Task: Create a due date automation trigger when advanced on, 2 days after a card is due add fields with custom field "Resume" set to a number greater or equal to 1 and greater or equal to 10 at 11:00 AM.
Action: Mouse moved to (1011, 289)
Screenshot: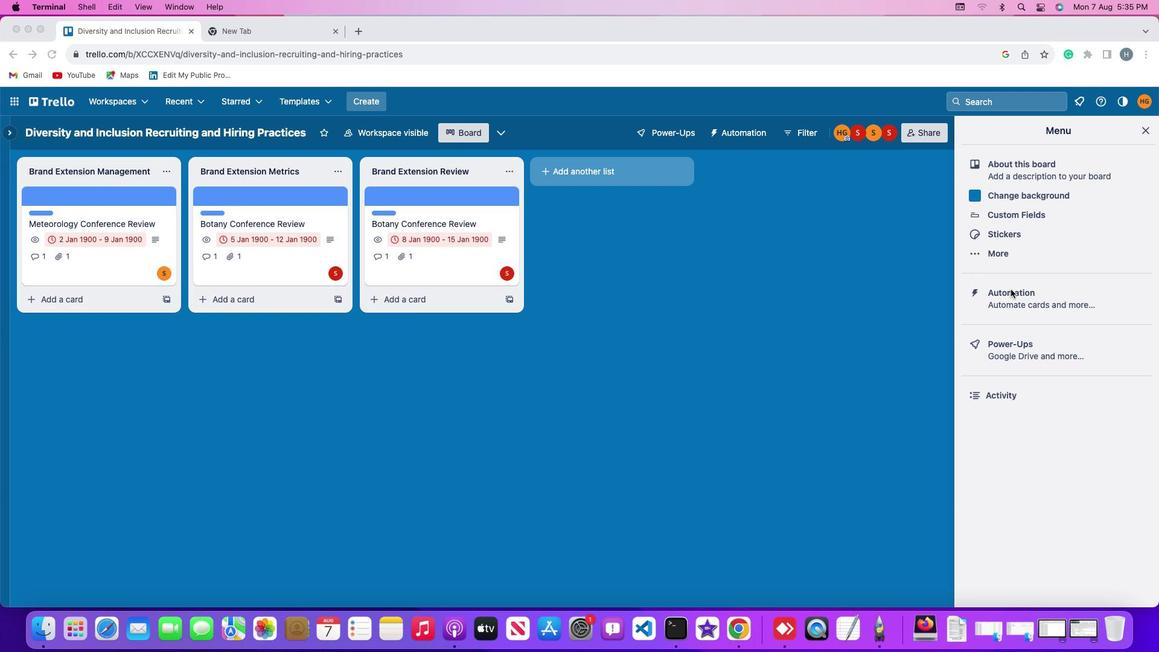 
Action: Mouse pressed left at (1011, 289)
Screenshot: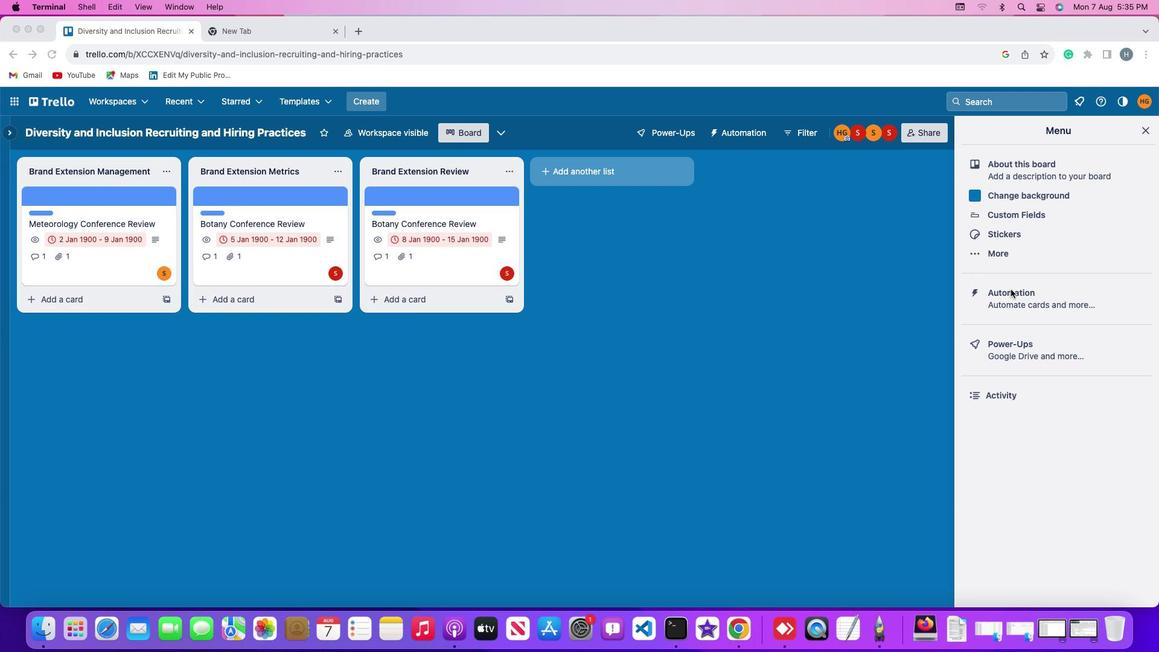 
Action: Mouse pressed left at (1011, 289)
Screenshot: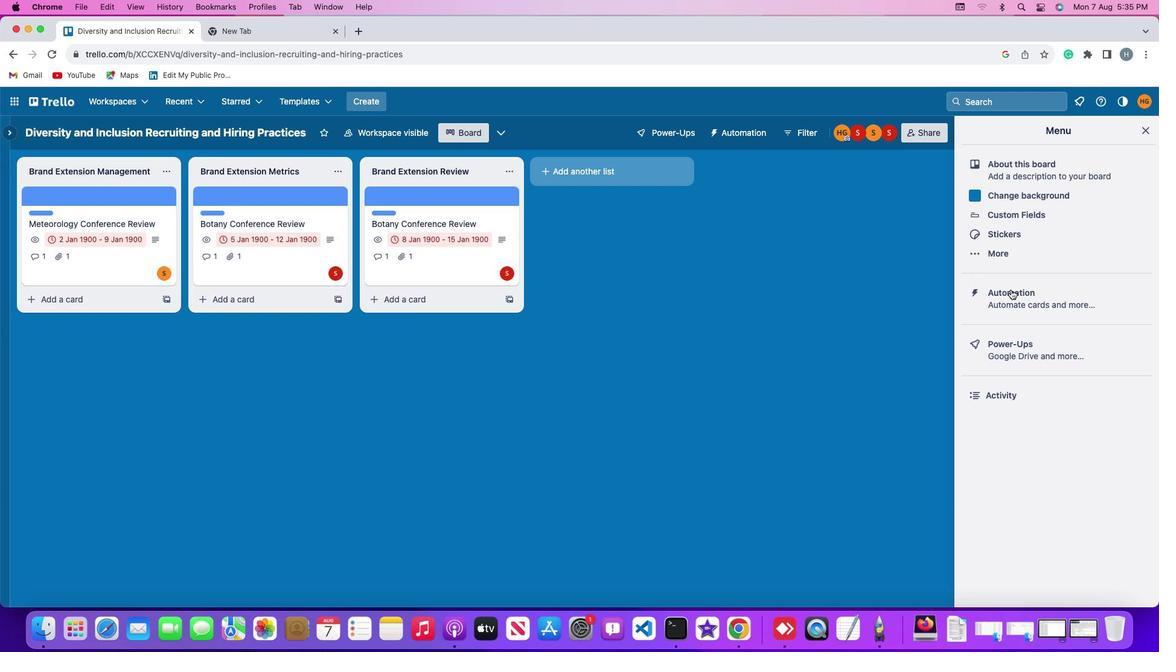
Action: Mouse moved to (80, 285)
Screenshot: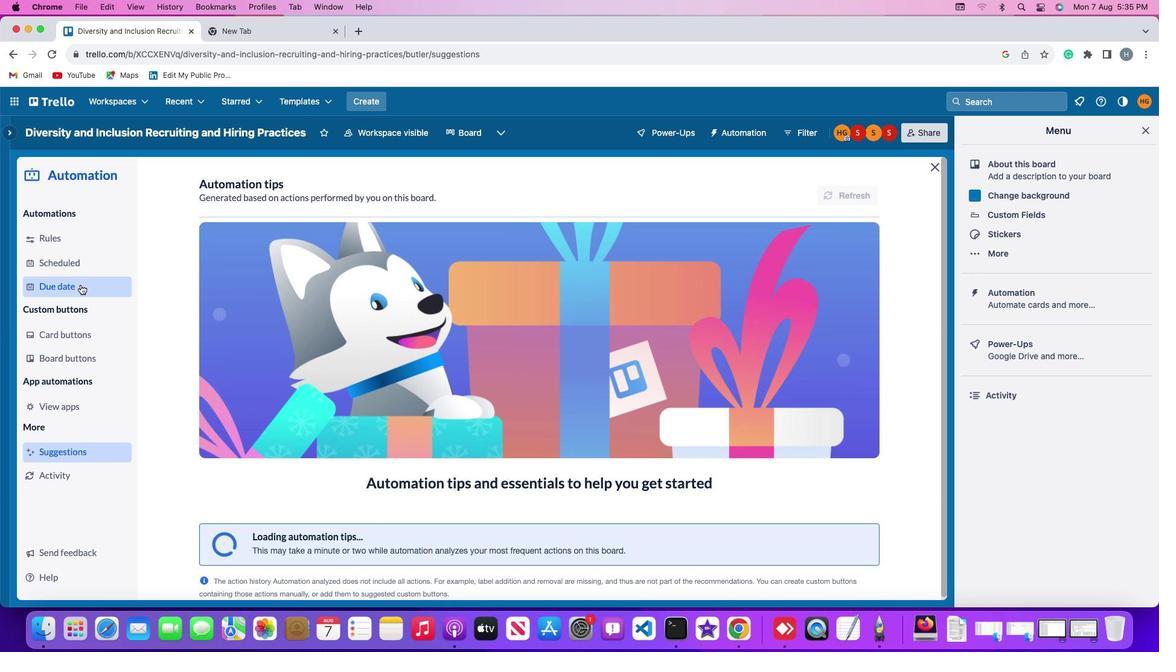 
Action: Mouse pressed left at (80, 285)
Screenshot: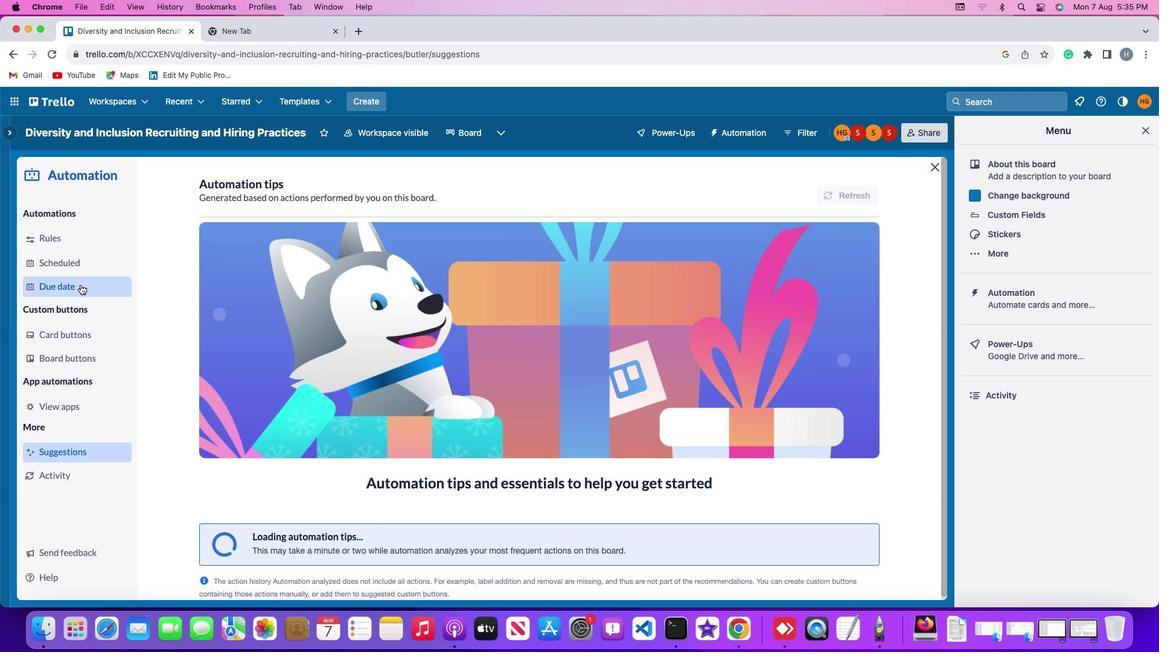 
Action: Mouse moved to (813, 182)
Screenshot: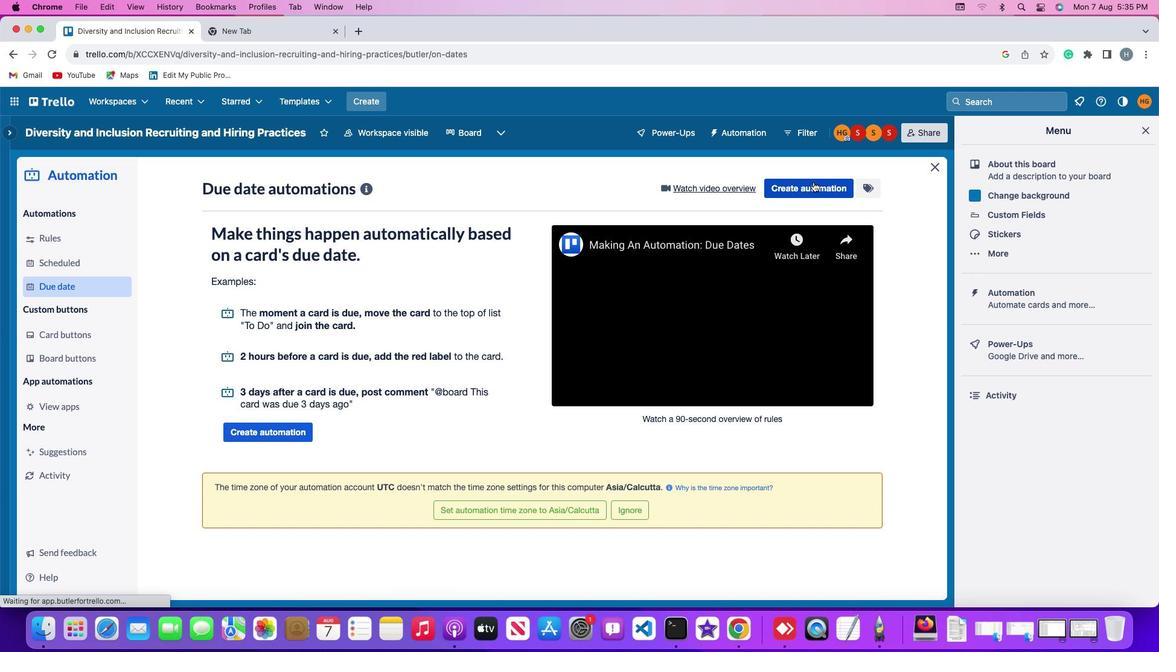 
Action: Mouse pressed left at (813, 182)
Screenshot: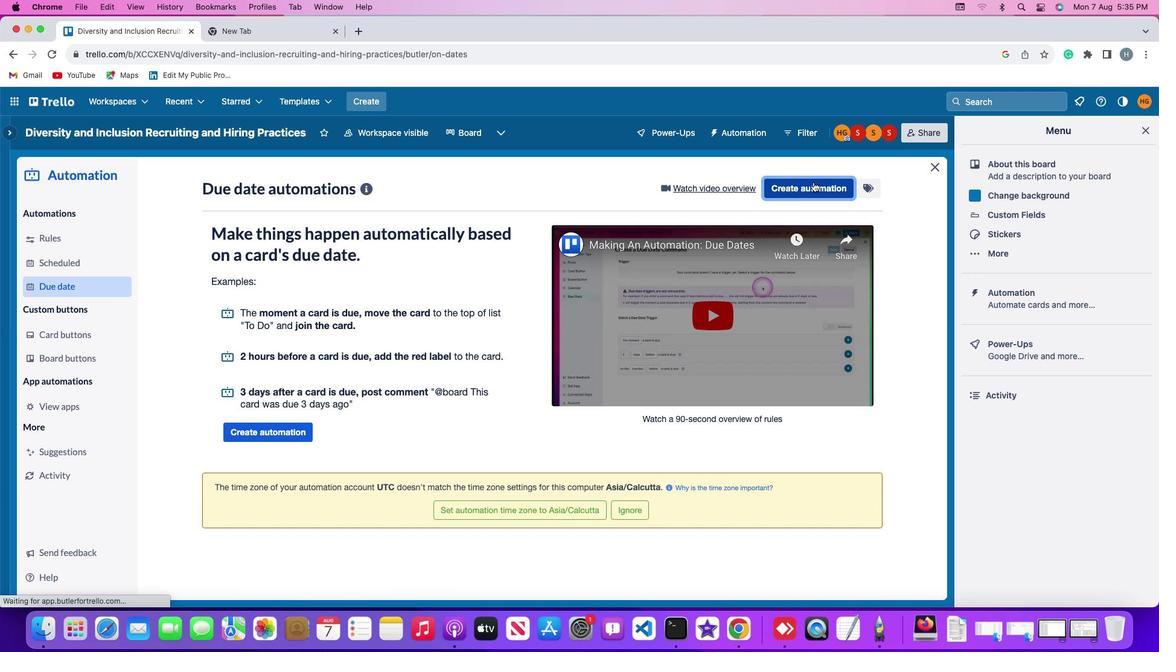 
Action: Mouse moved to (451, 301)
Screenshot: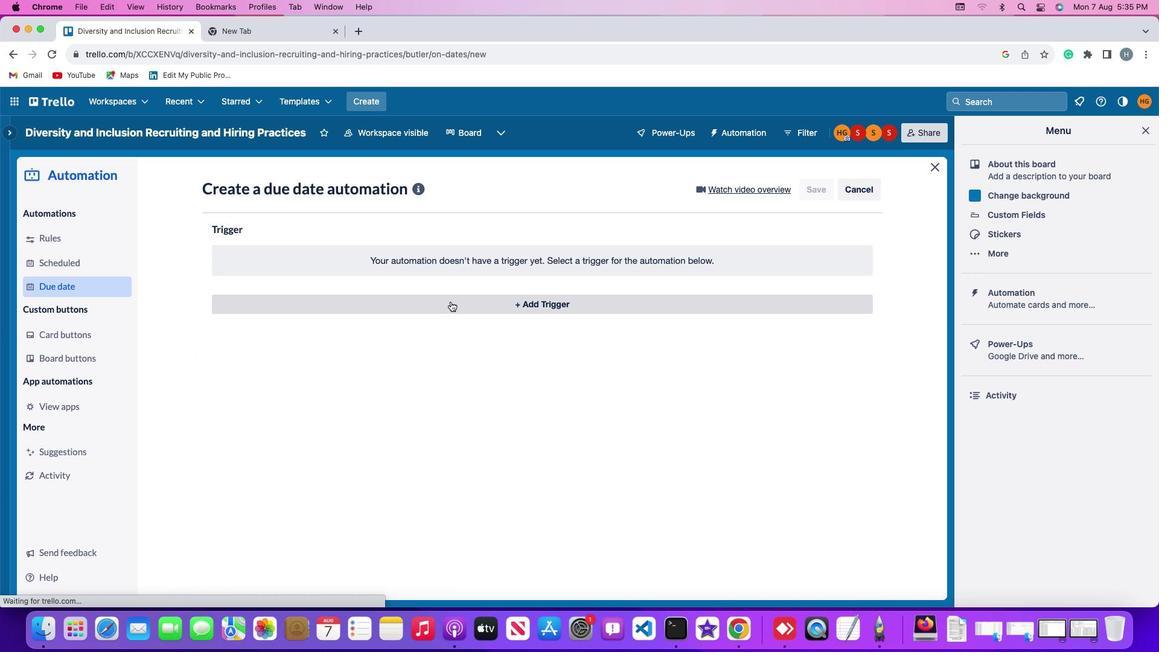 
Action: Mouse pressed left at (451, 301)
Screenshot: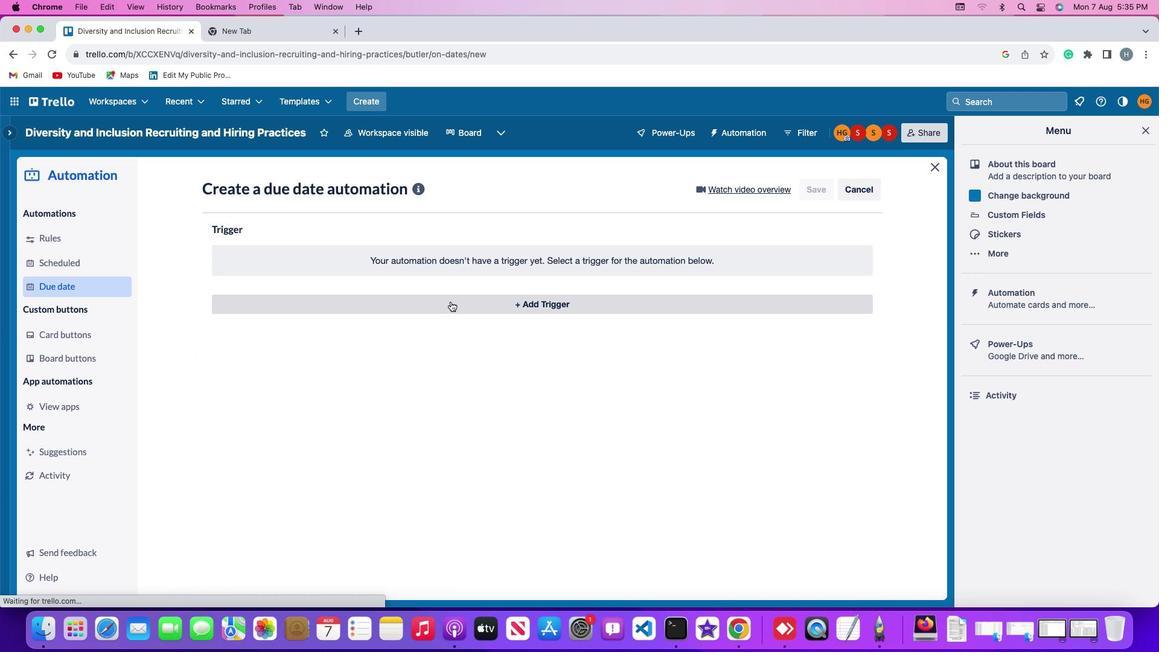 
Action: Mouse moved to (246, 483)
Screenshot: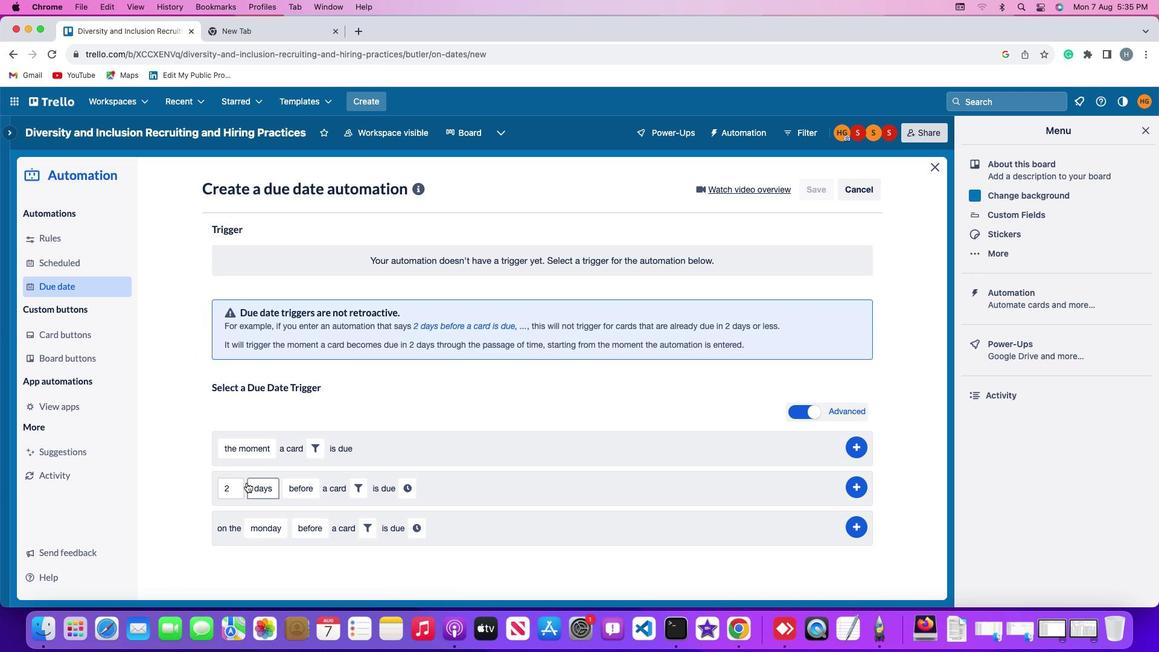 
Action: Mouse pressed left at (246, 483)
Screenshot: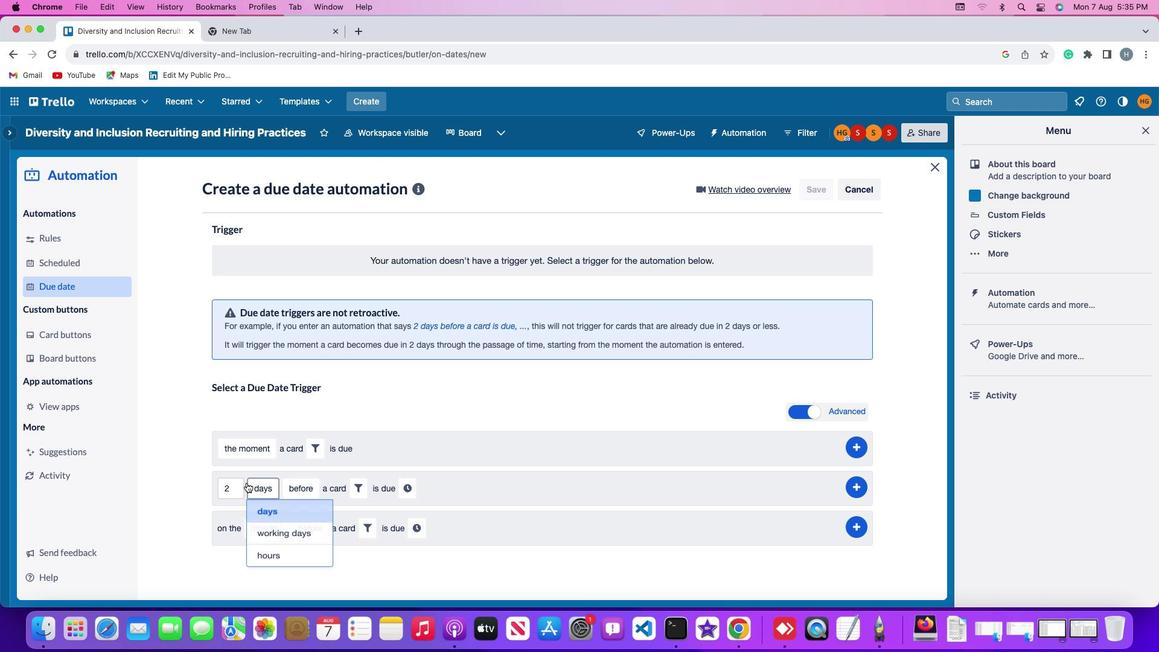 
Action: Mouse moved to (237, 483)
Screenshot: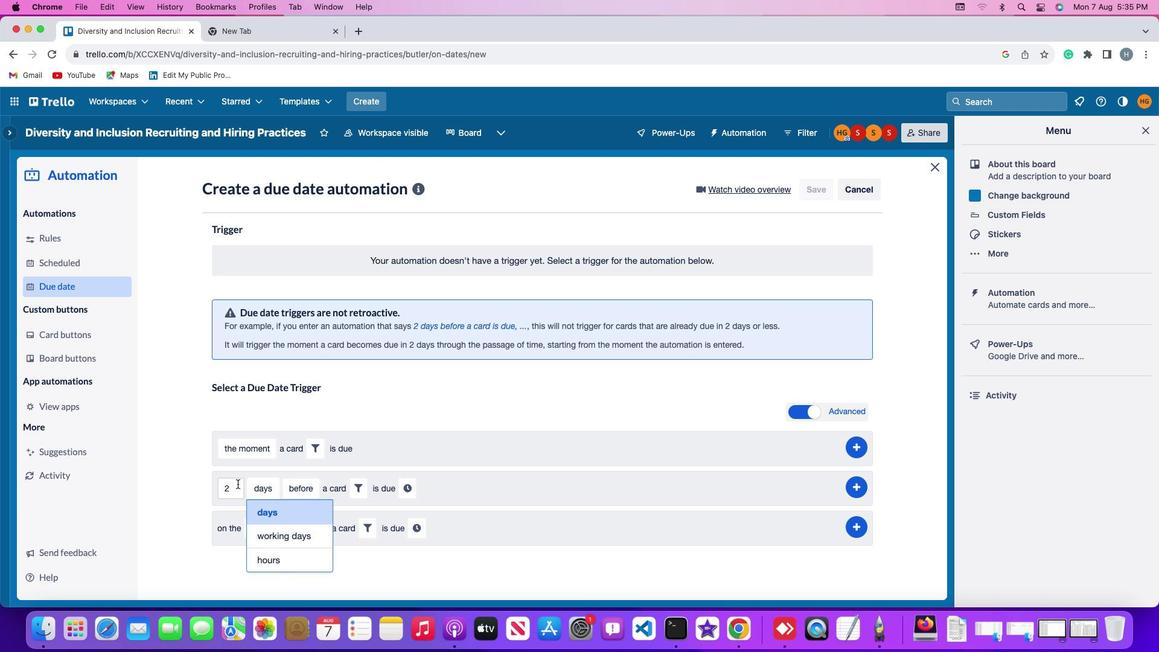 
Action: Mouse pressed left at (237, 483)
Screenshot: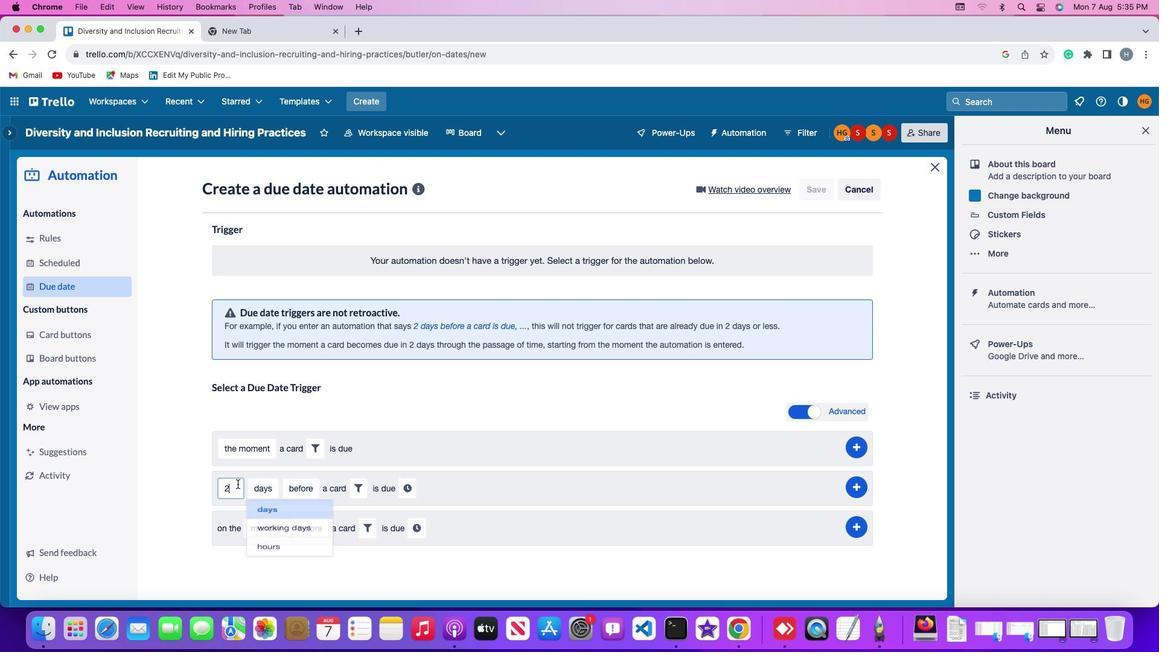 
Action: Mouse moved to (237, 483)
Screenshot: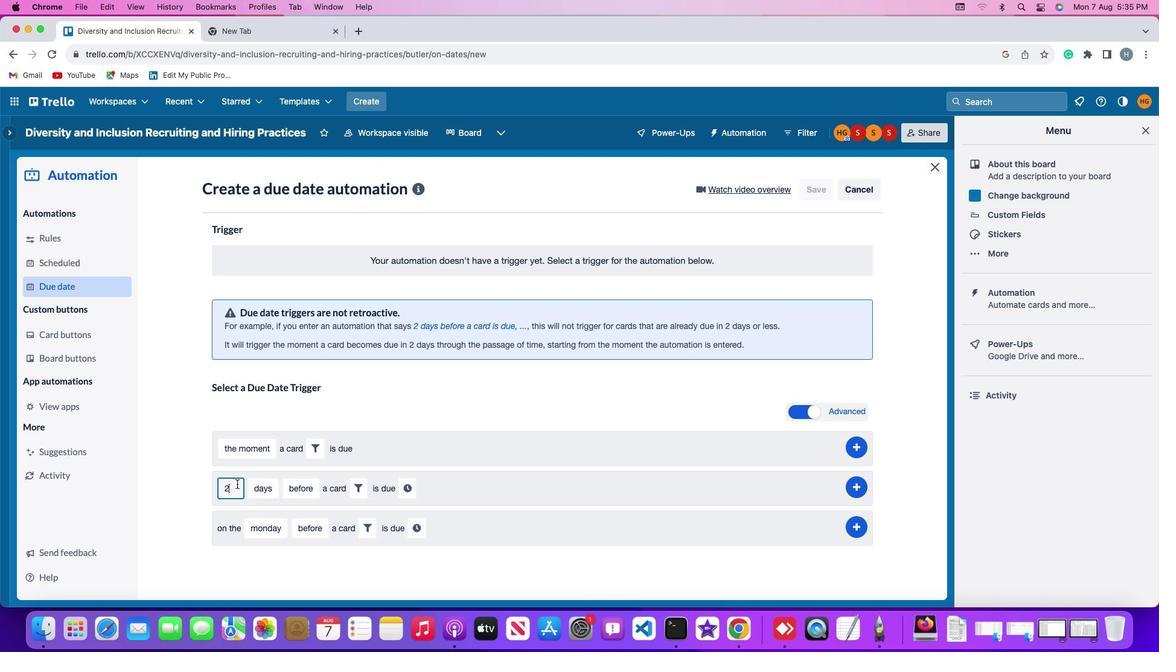 
Action: Key pressed Key.backspace
Screenshot: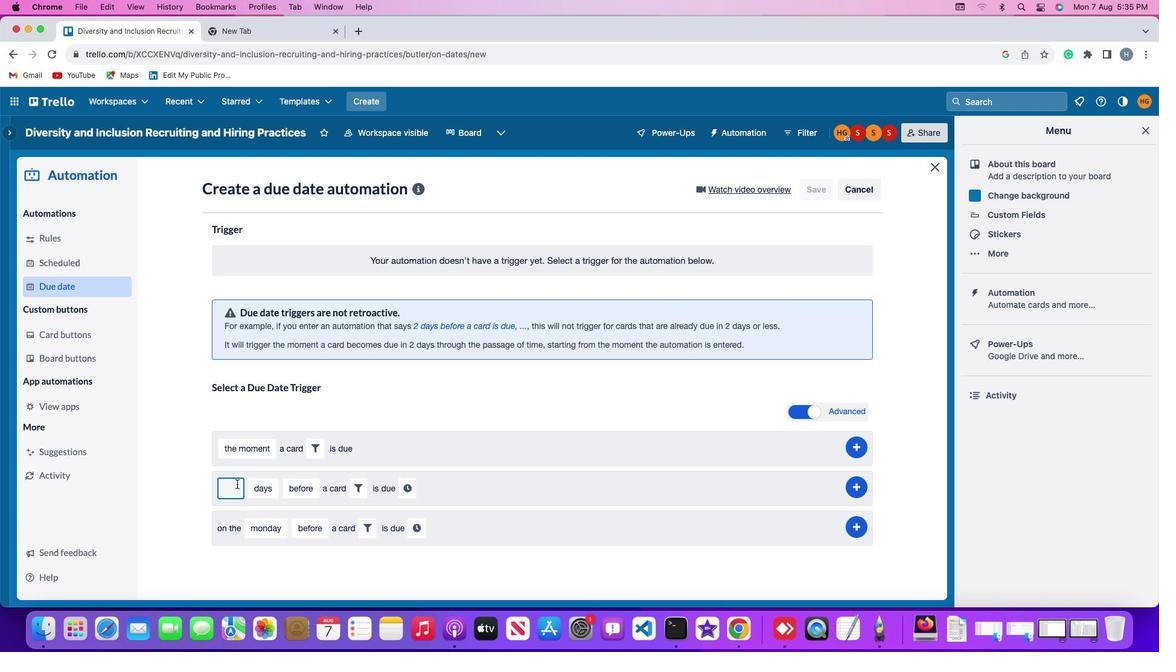 
Action: Mouse moved to (237, 483)
Screenshot: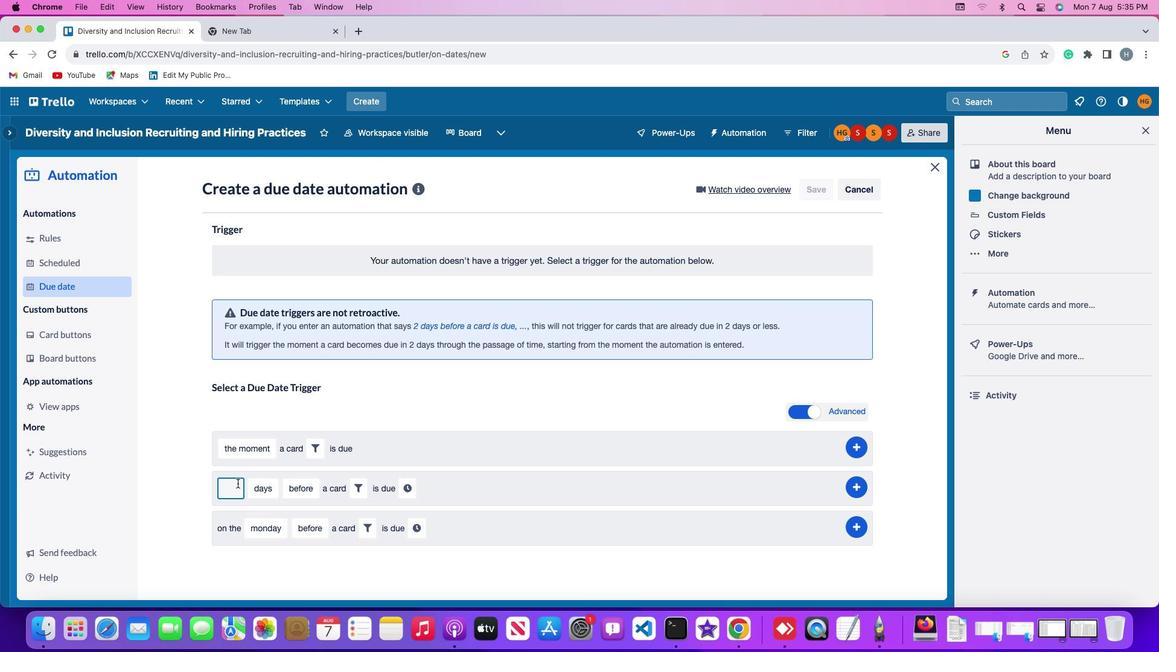 
Action: Key pressed '2'
Screenshot: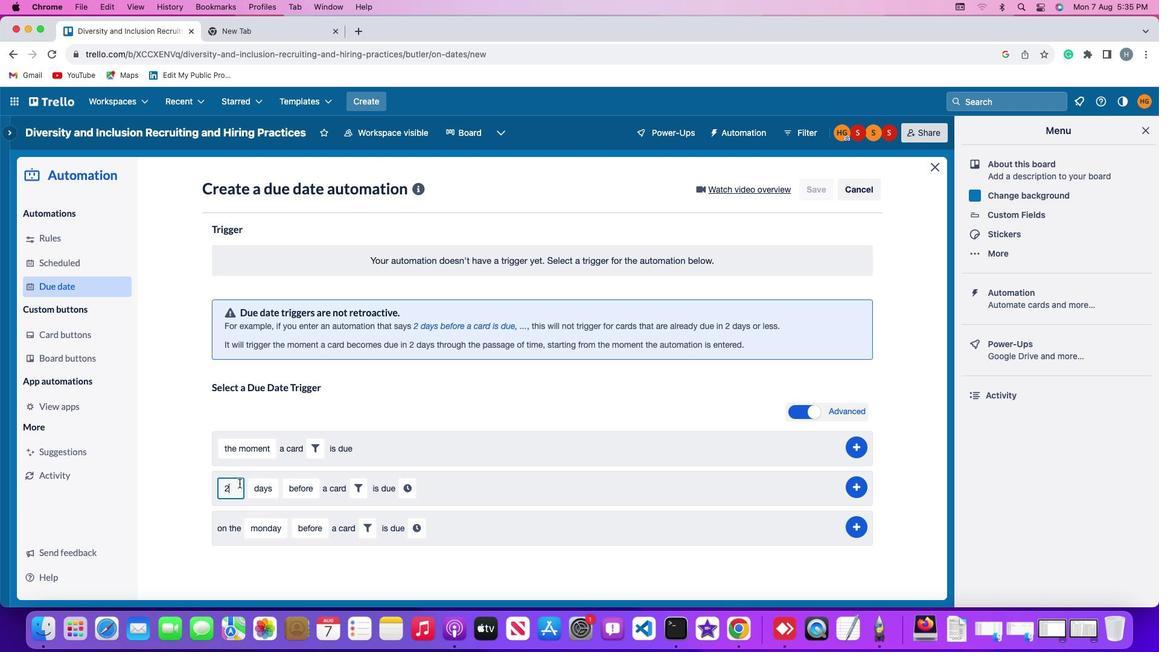 
Action: Mouse moved to (273, 483)
Screenshot: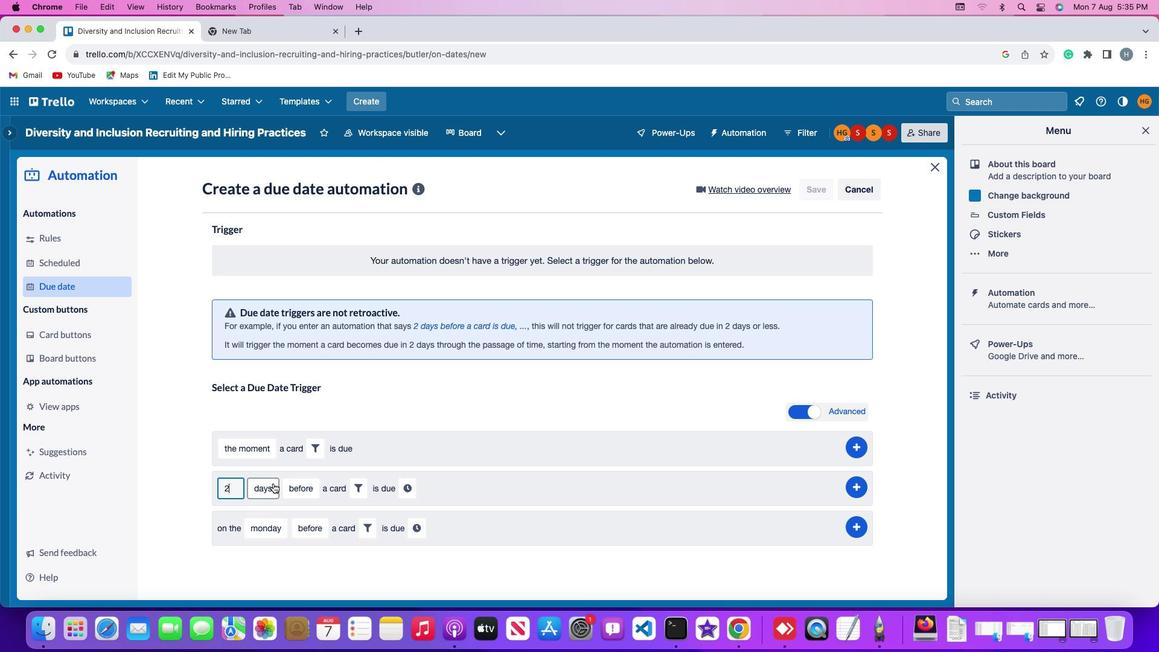 
Action: Mouse pressed left at (273, 483)
Screenshot: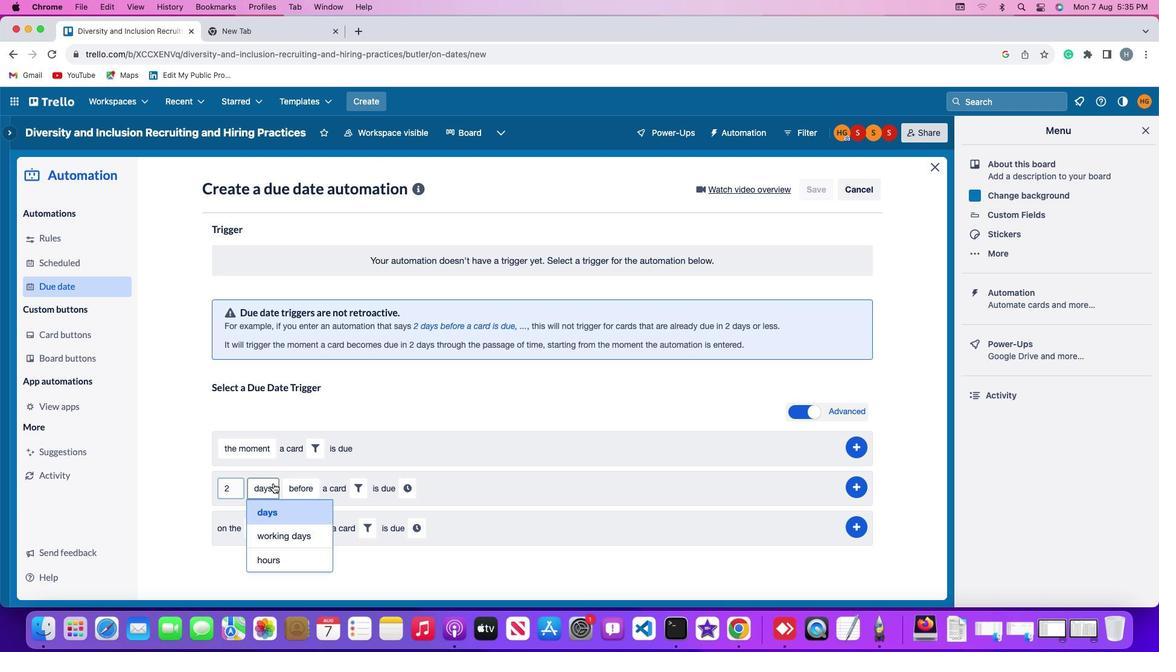 
Action: Mouse moved to (272, 509)
Screenshot: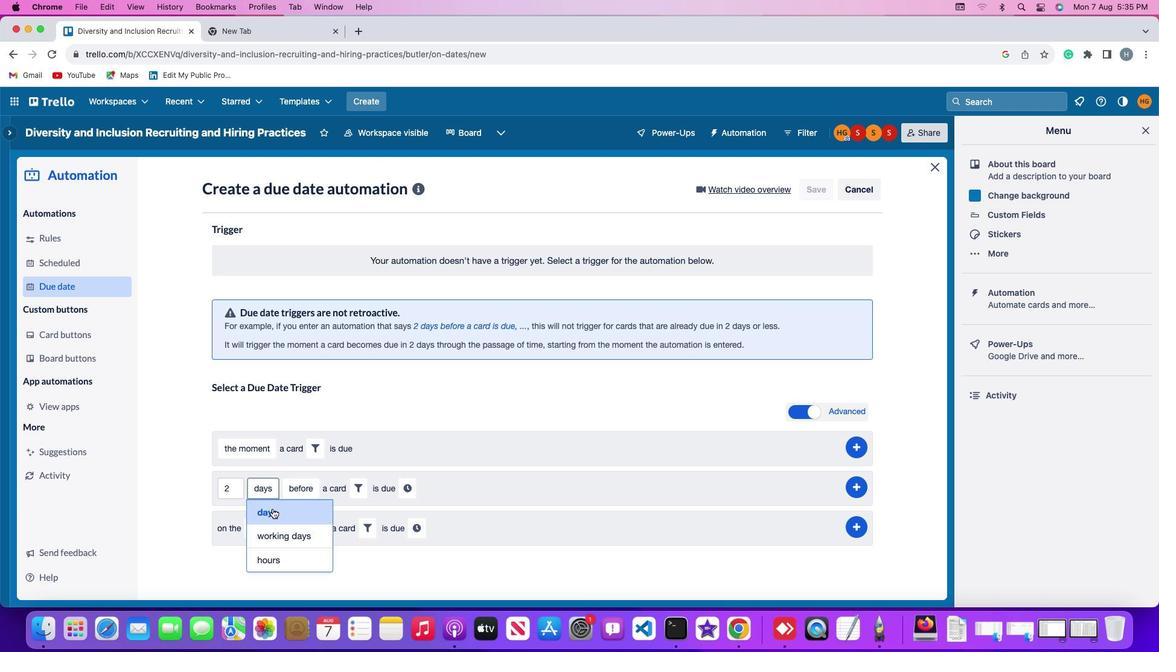 
Action: Mouse pressed left at (272, 509)
Screenshot: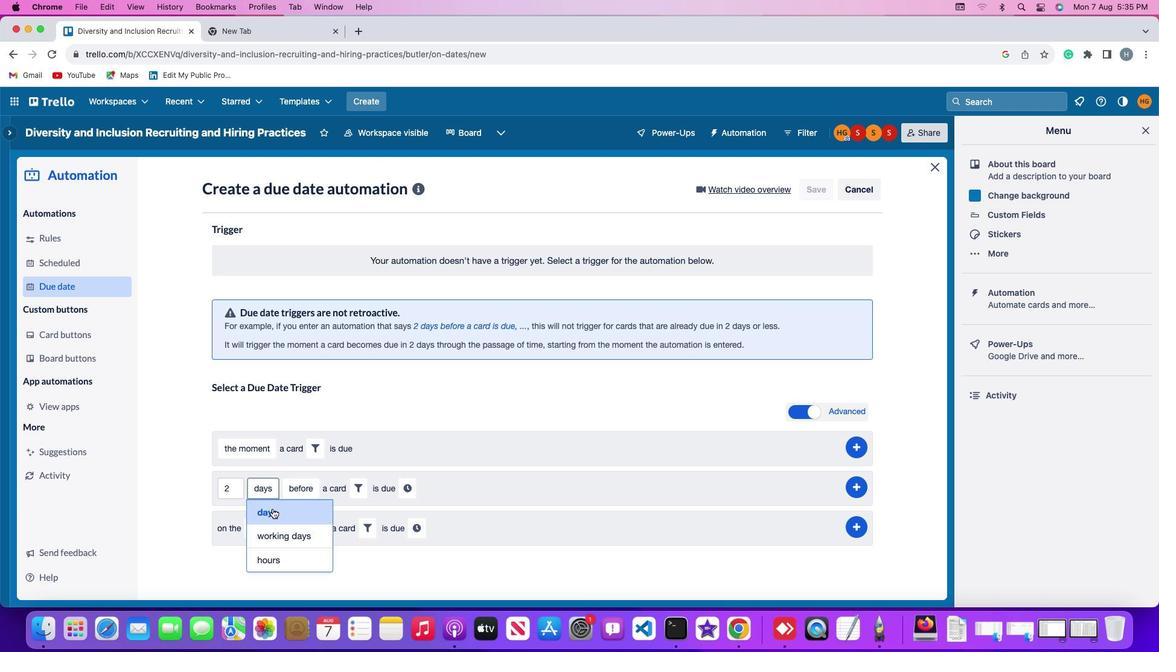 
Action: Mouse moved to (300, 487)
Screenshot: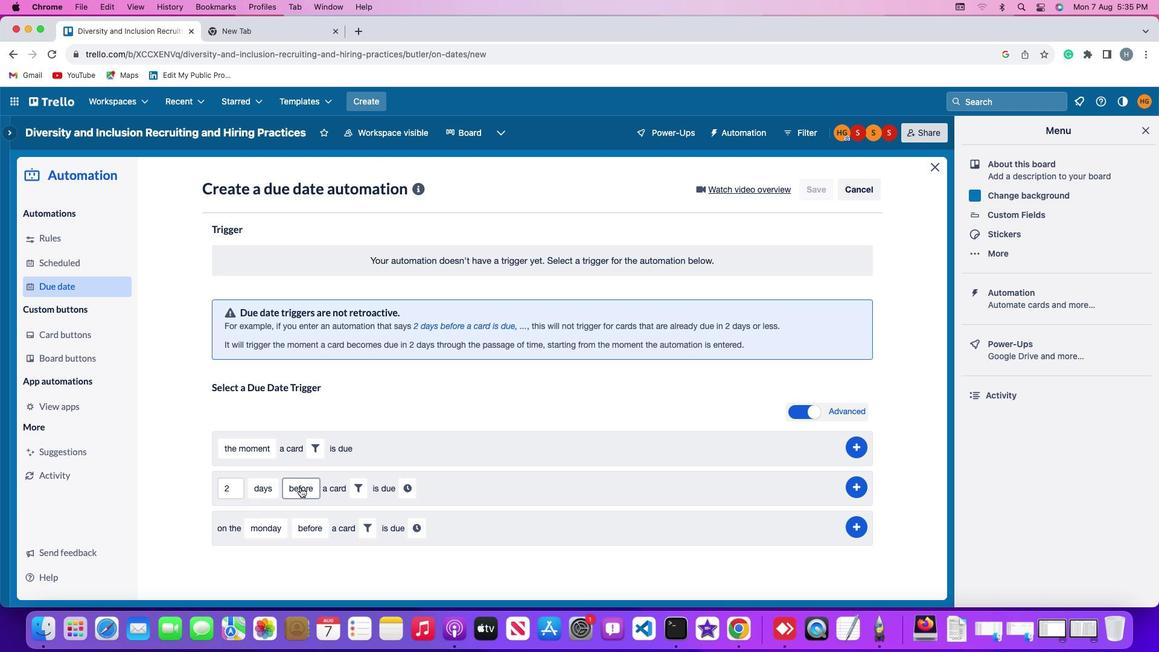 
Action: Mouse pressed left at (300, 487)
Screenshot: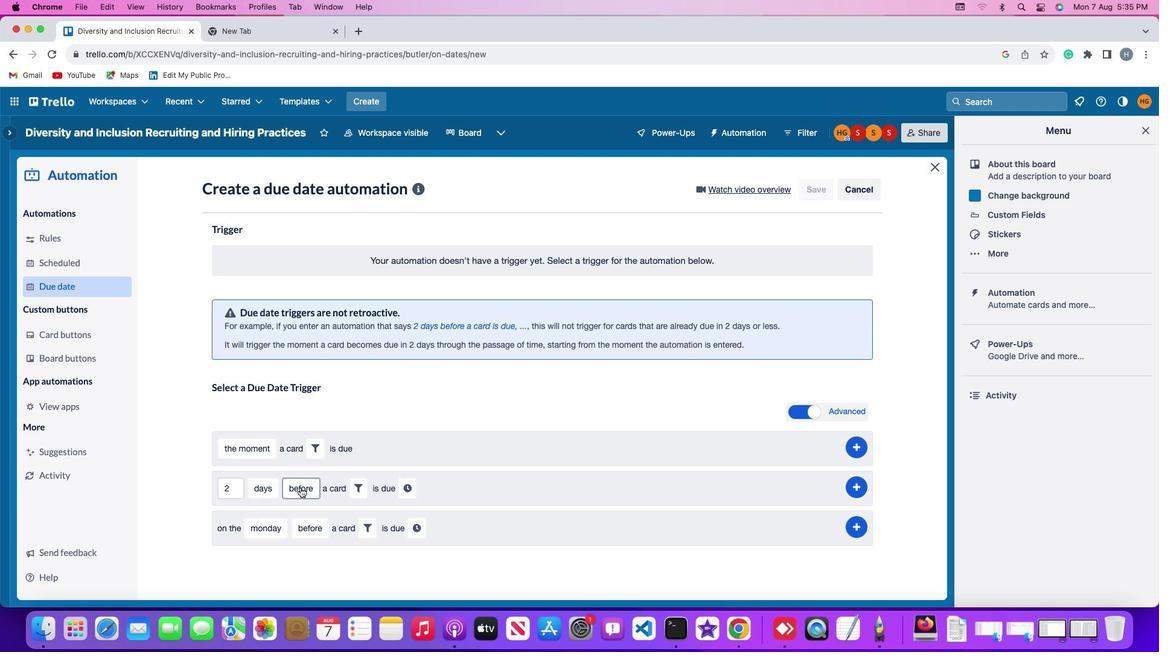
Action: Mouse moved to (307, 533)
Screenshot: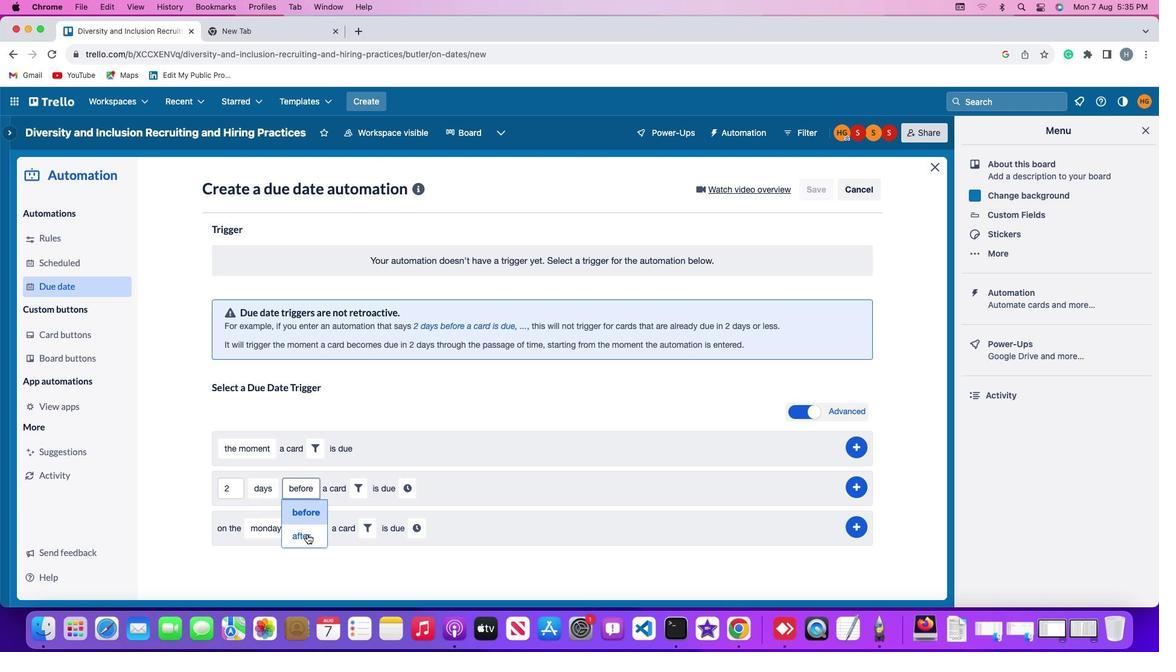 
Action: Mouse pressed left at (307, 533)
Screenshot: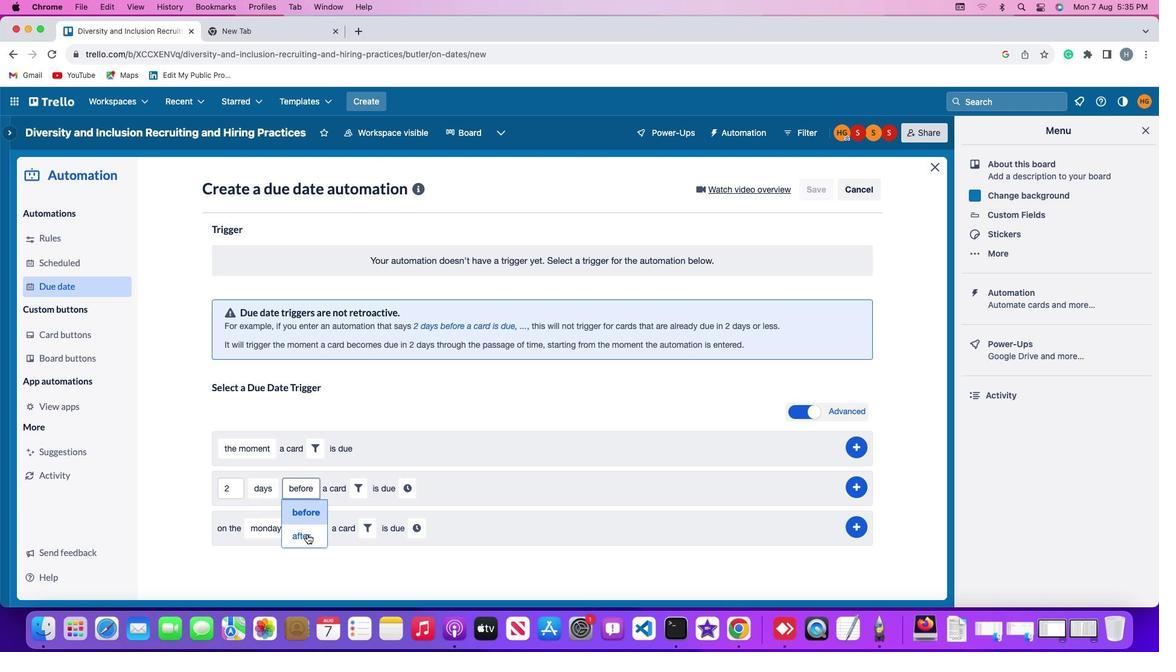 
Action: Mouse moved to (353, 487)
Screenshot: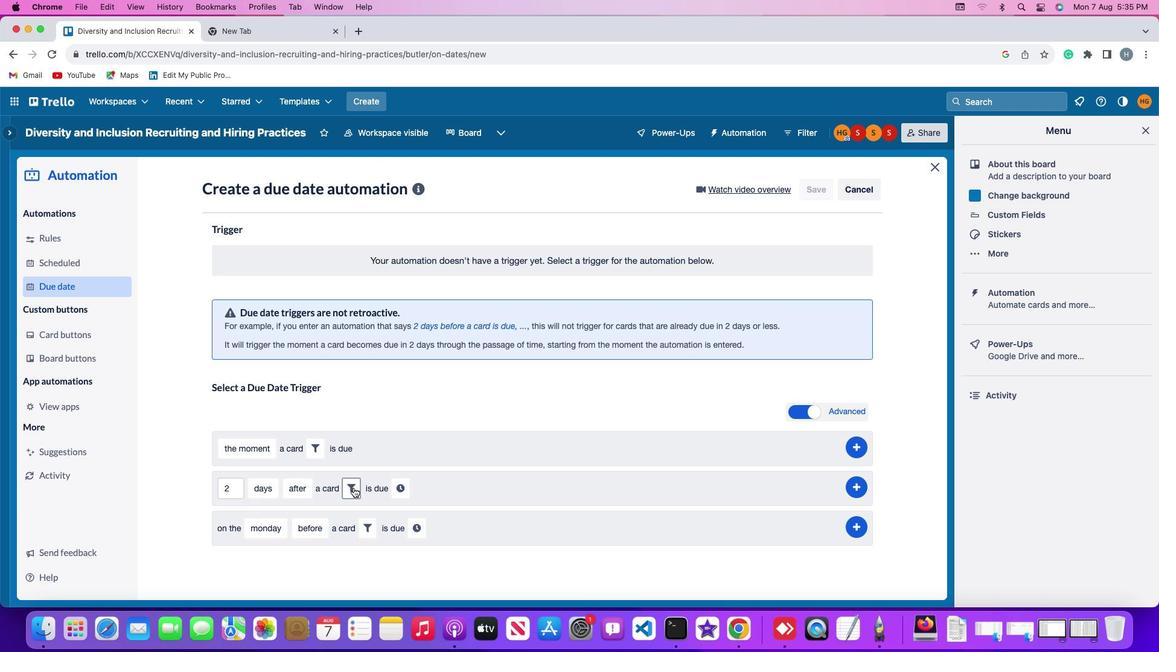 
Action: Mouse pressed left at (353, 487)
Screenshot: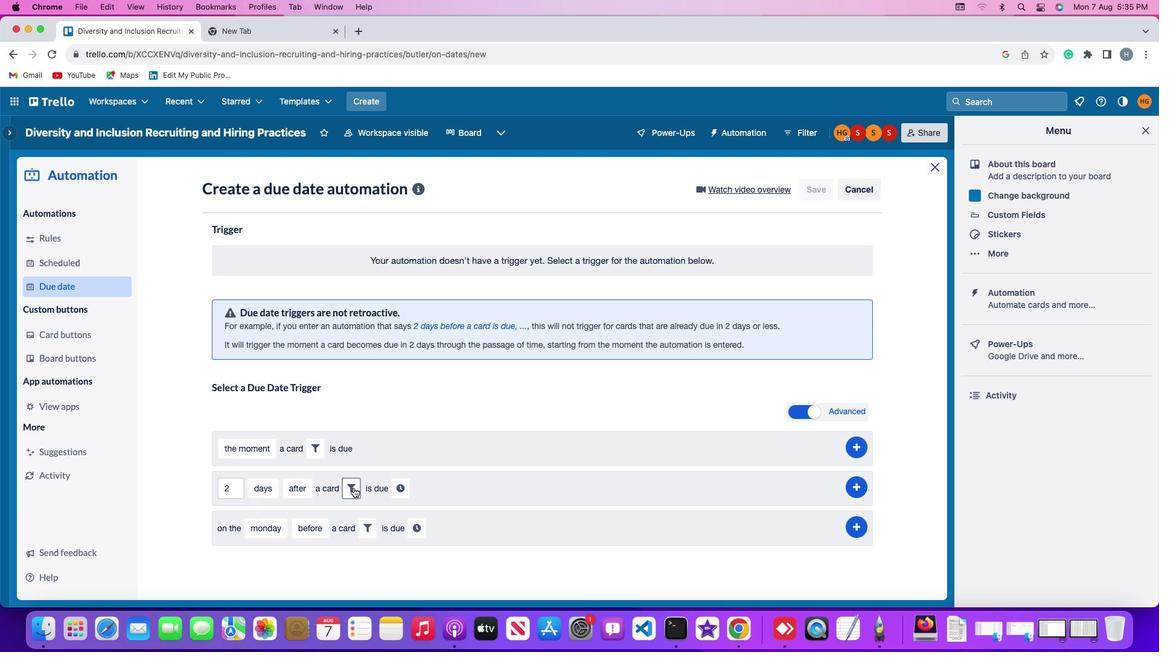 
Action: Mouse moved to (544, 530)
Screenshot: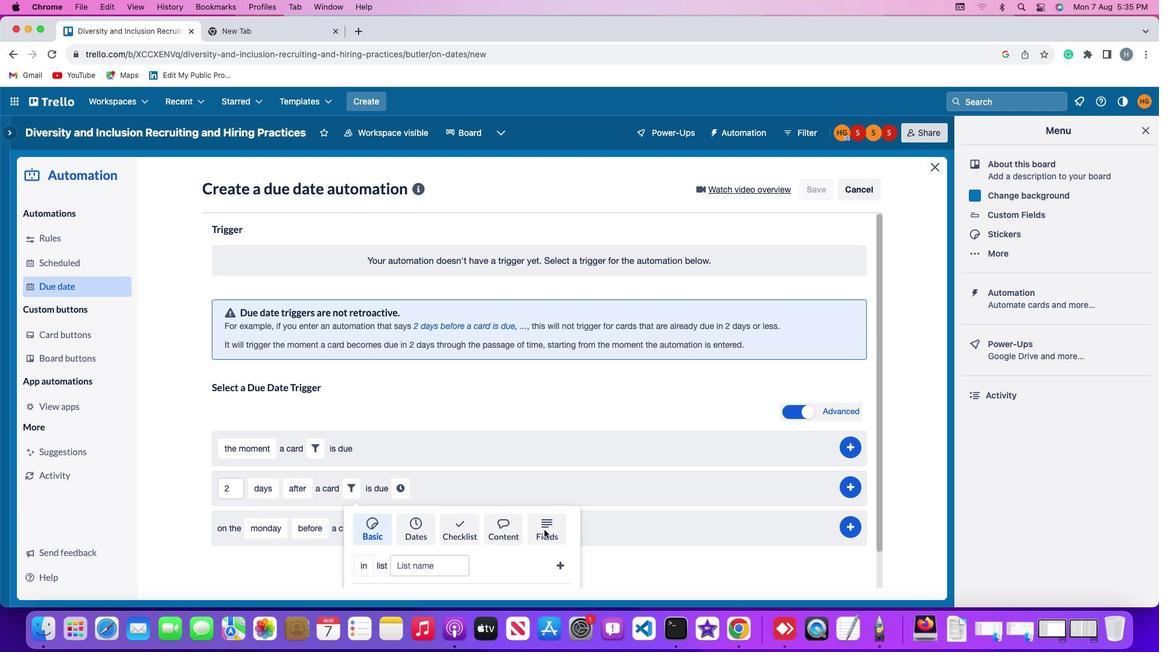 
Action: Mouse pressed left at (544, 530)
Screenshot: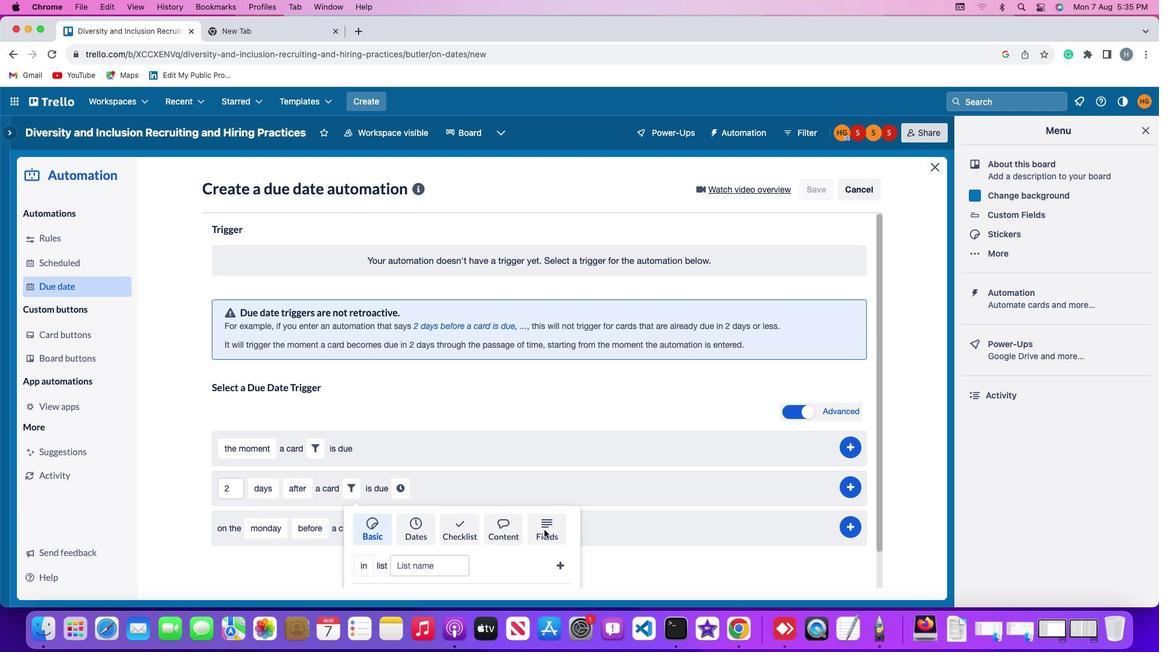
Action: Mouse moved to (422, 539)
Screenshot: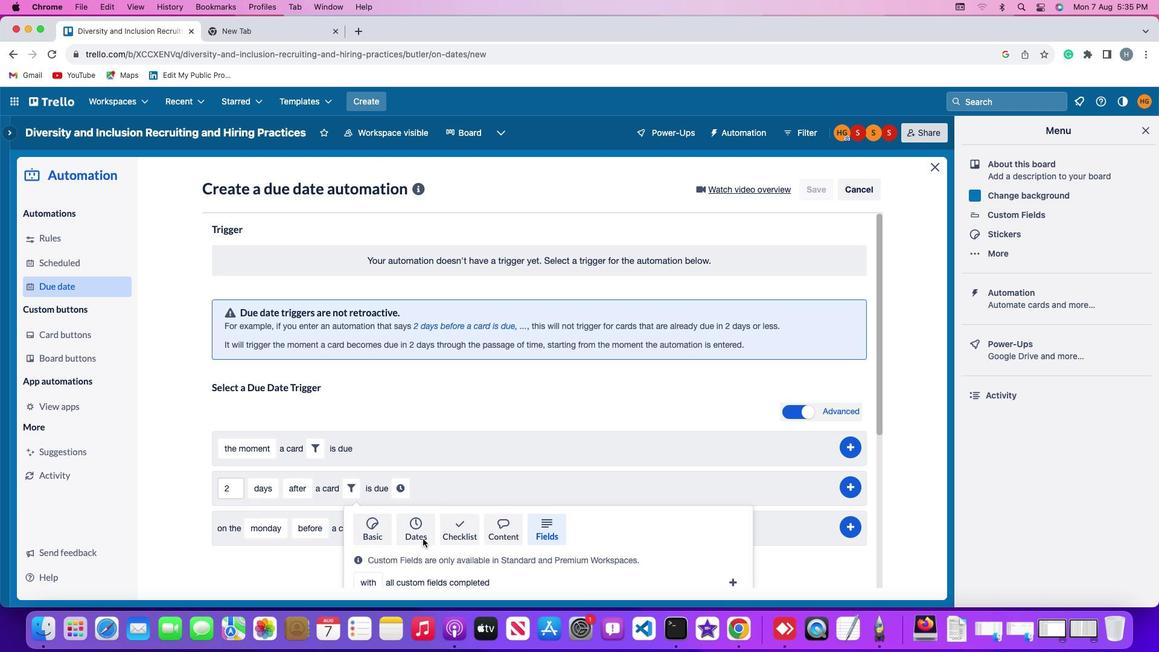 
Action: Mouse scrolled (422, 539) with delta (0, 0)
Screenshot: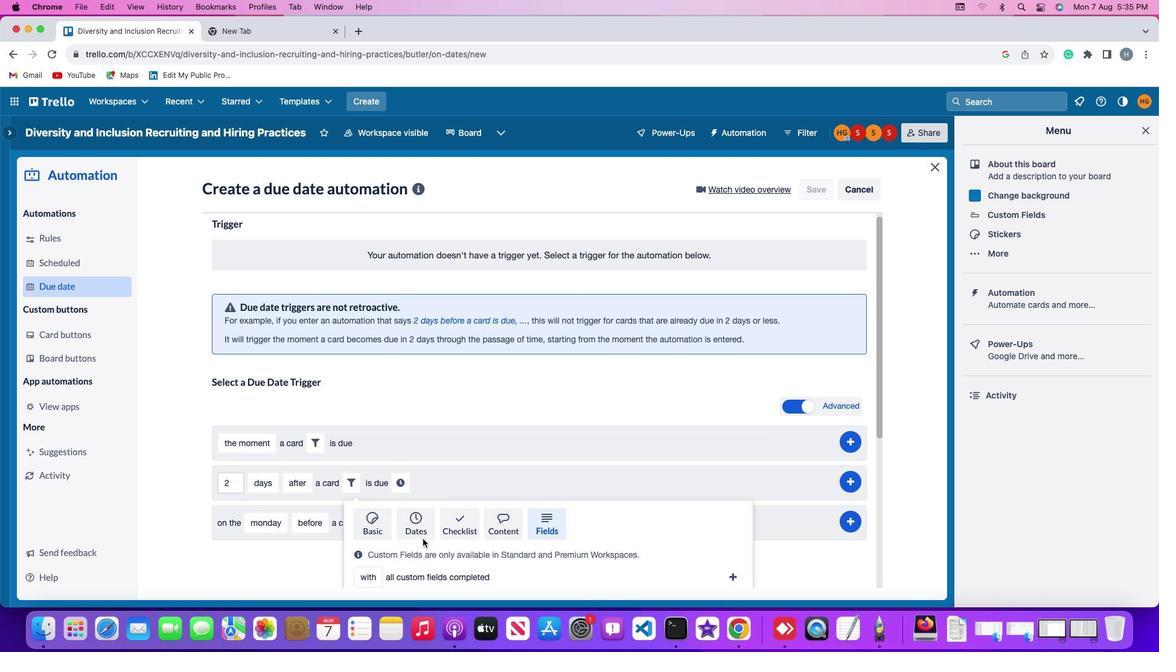 
Action: Mouse scrolled (422, 539) with delta (0, 0)
Screenshot: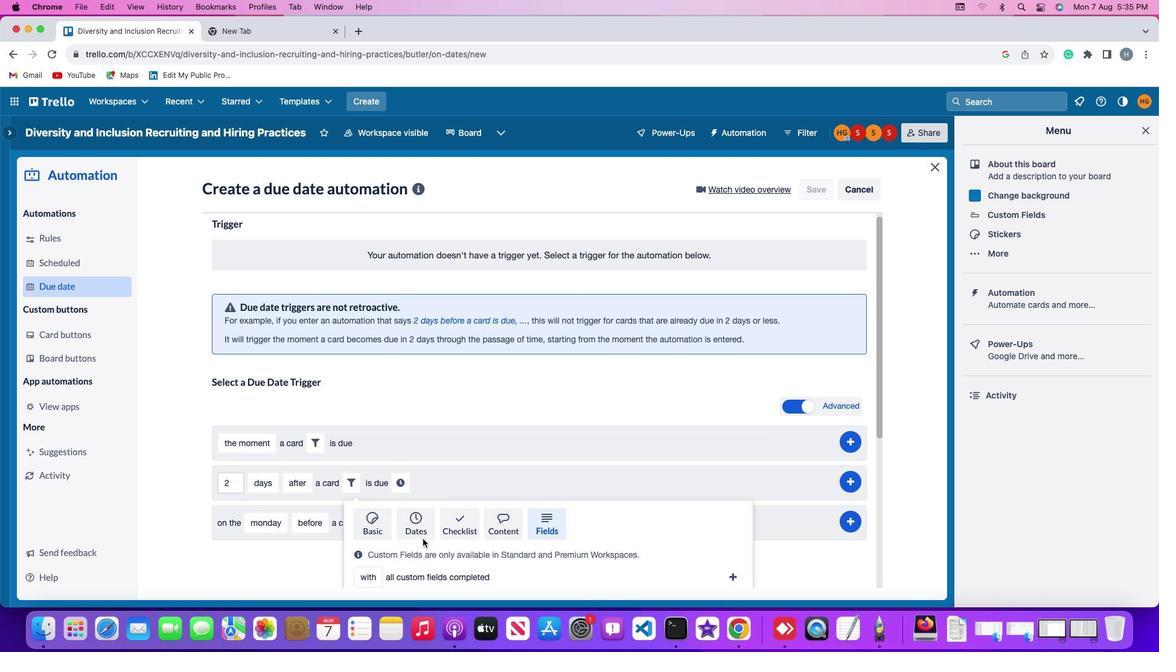 
Action: Mouse scrolled (422, 539) with delta (0, -2)
Screenshot: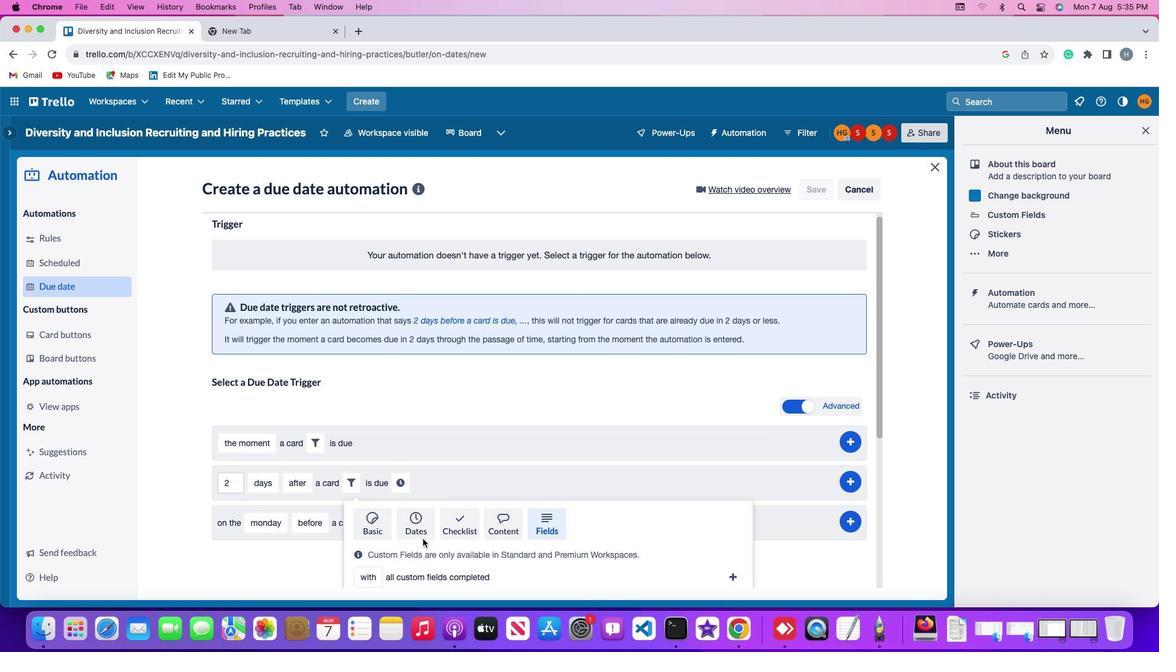 
Action: Mouse scrolled (422, 539) with delta (0, -3)
Screenshot: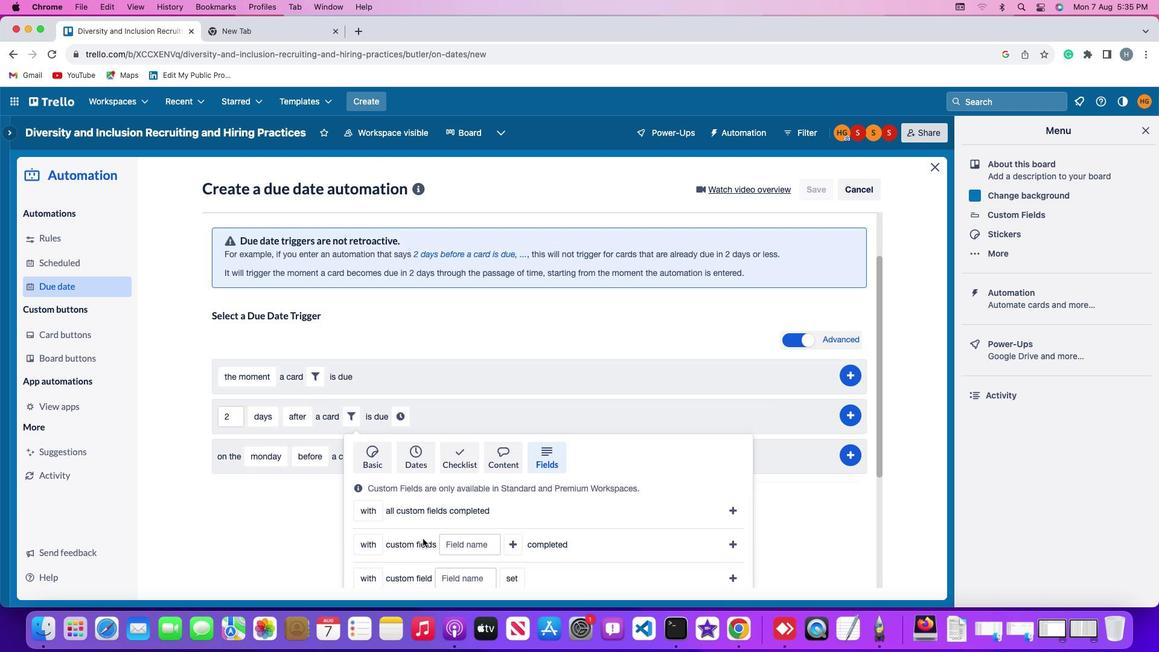 
Action: Mouse scrolled (422, 539) with delta (0, -3)
Screenshot: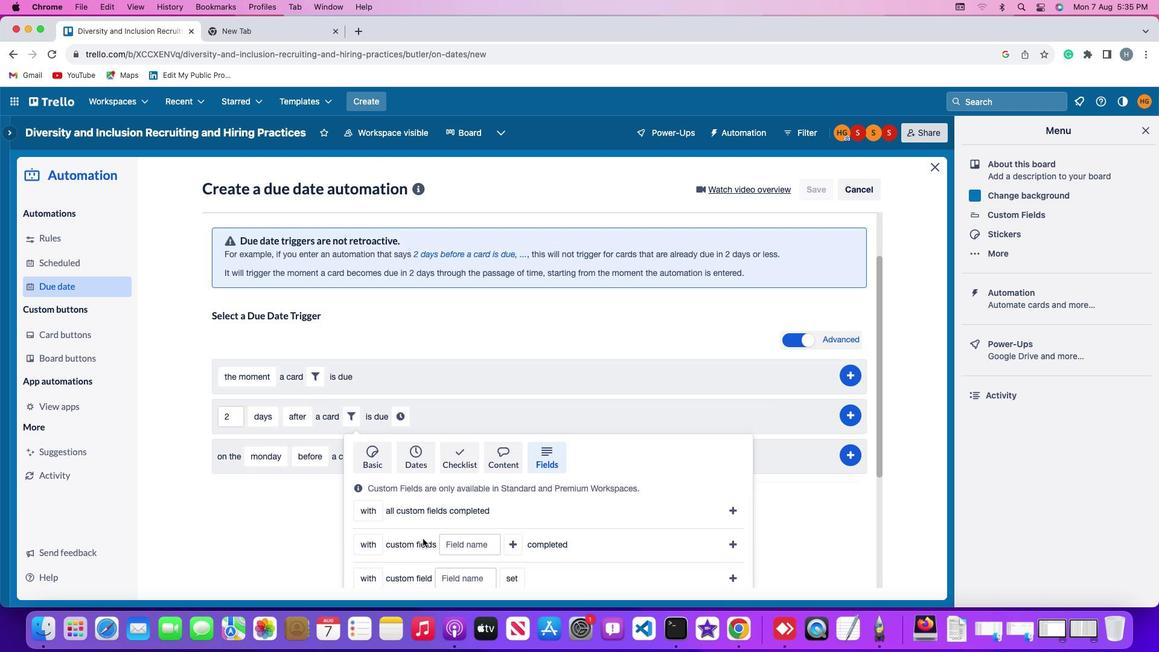 
Action: Mouse scrolled (422, 539) with delta (0, -4)
Screenshot: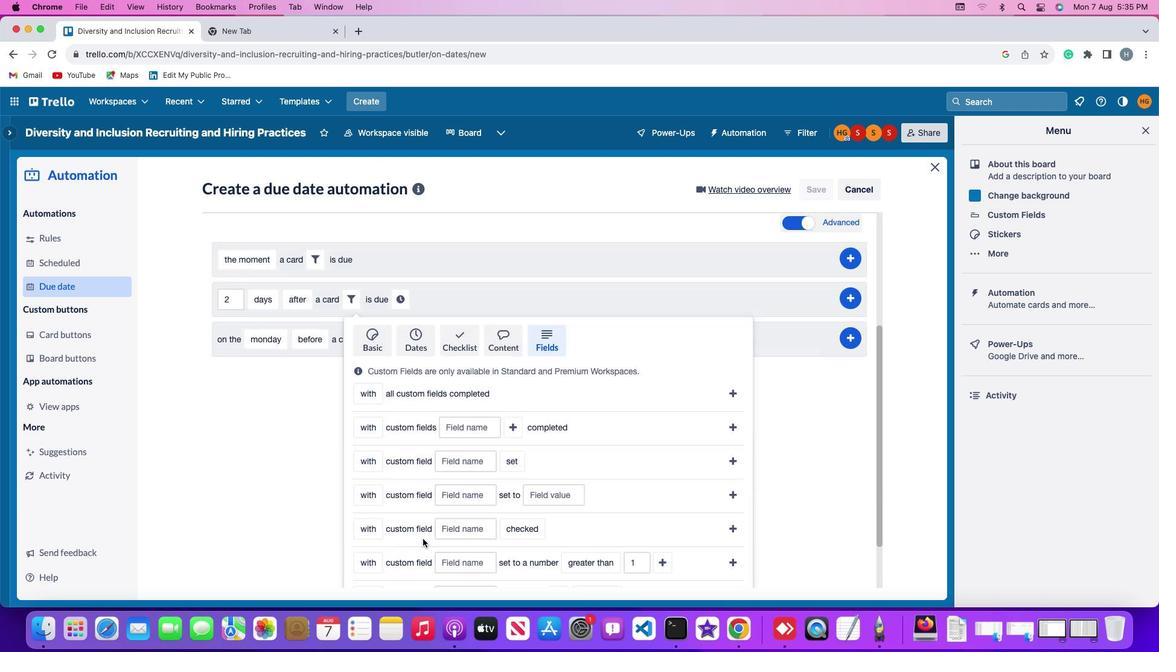 
Action: Mouse scrolled (422, 539) with delta (0, -4)
Screenshot: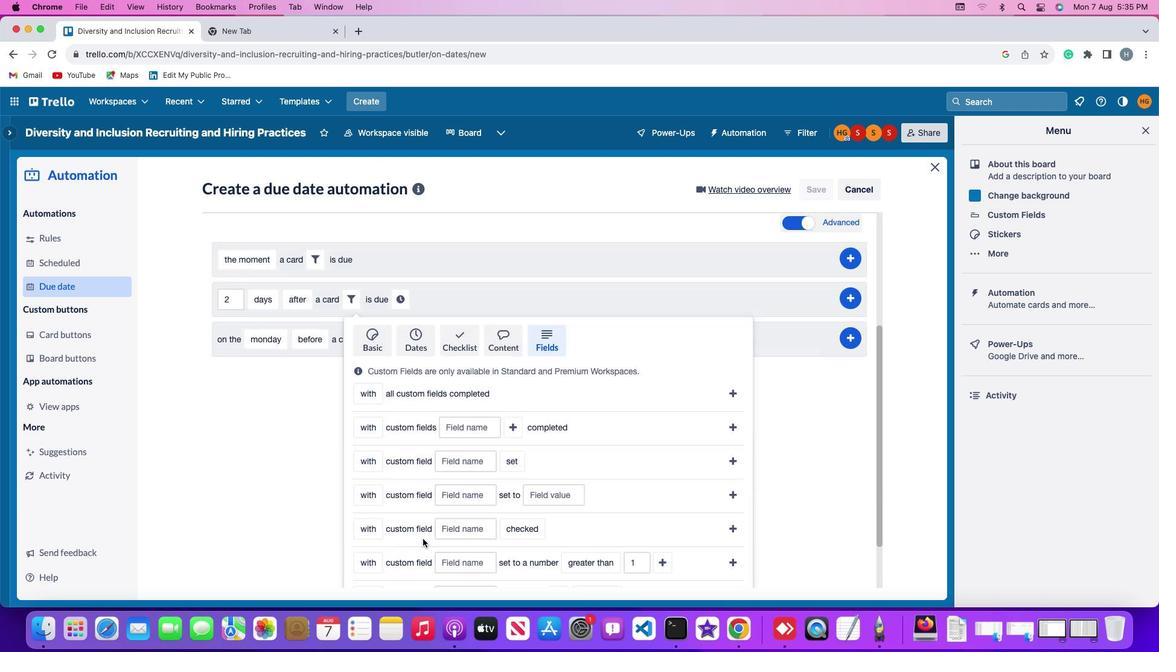 
Action: Mouse moved to (359, 483)
Screenshot: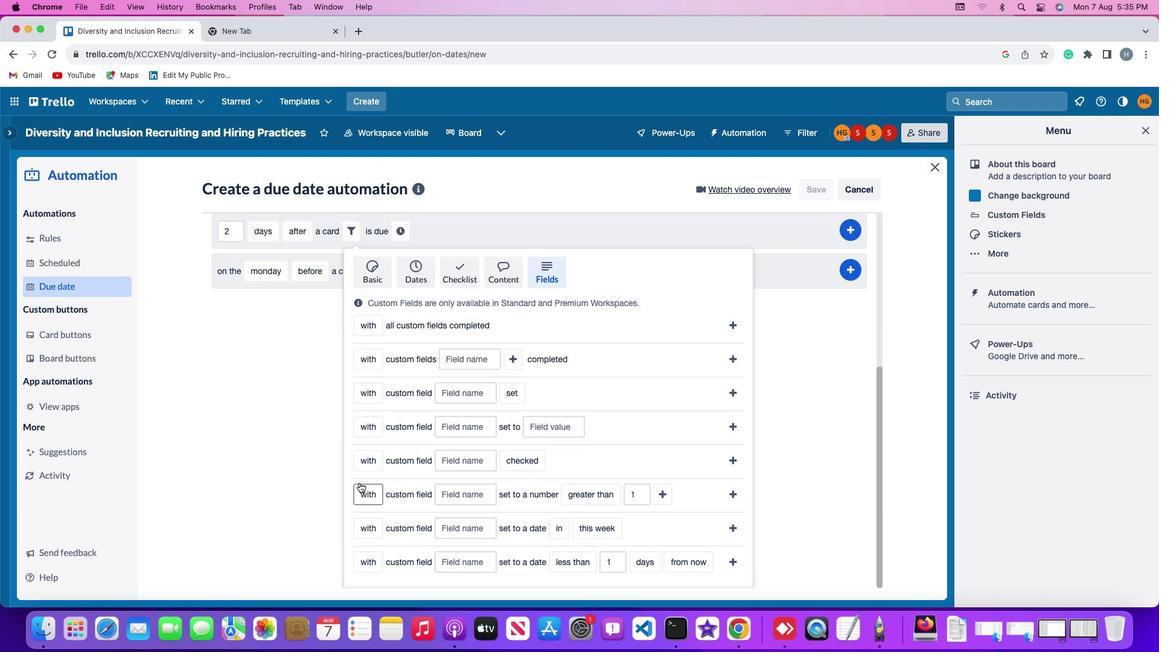 
Action: Mouse pressed left at (359, 483)
Screenshot: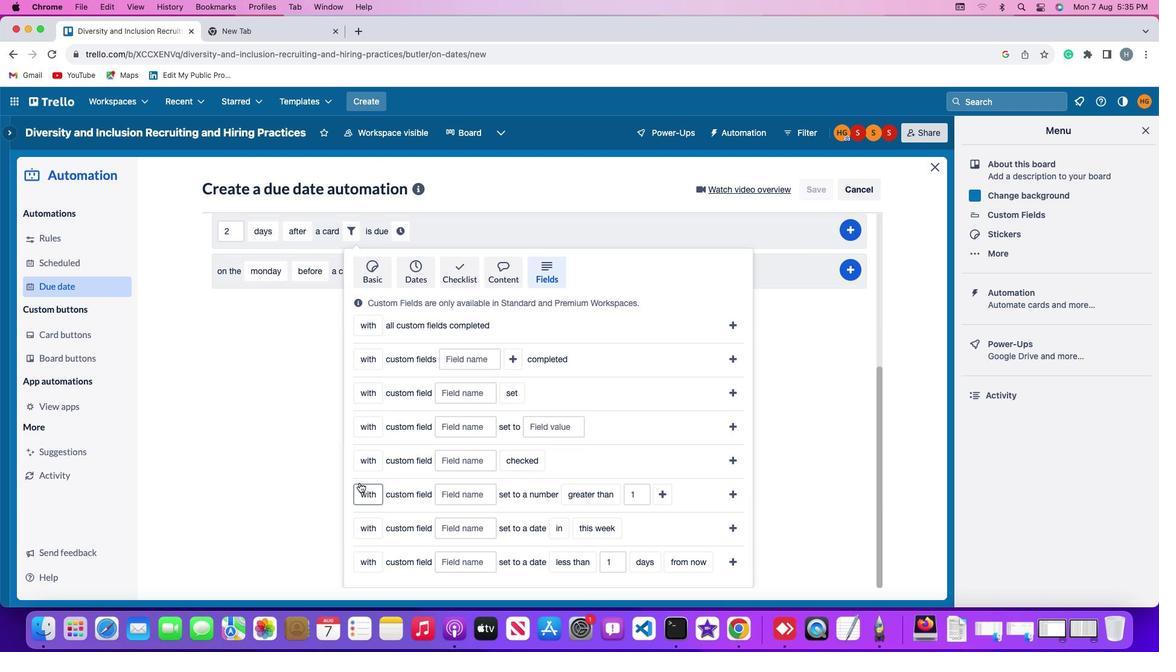 
Action: Mouse moved to (372, 513)
Screenshot: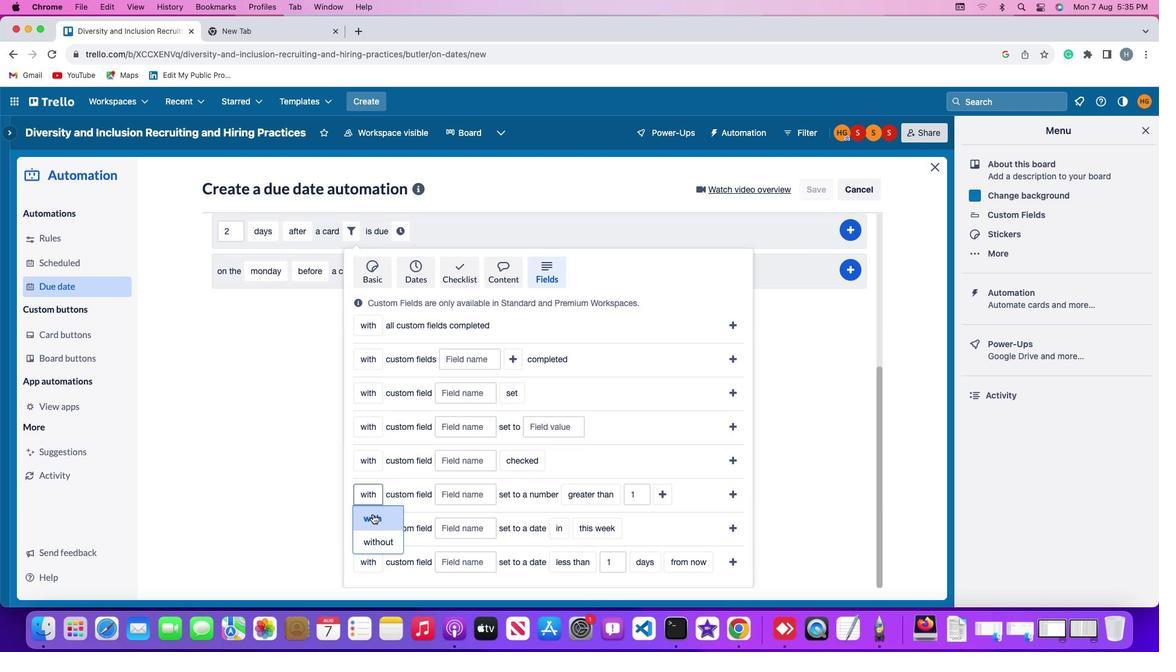 
Action: Mouse pressed left at (372, 513)
Screenshot: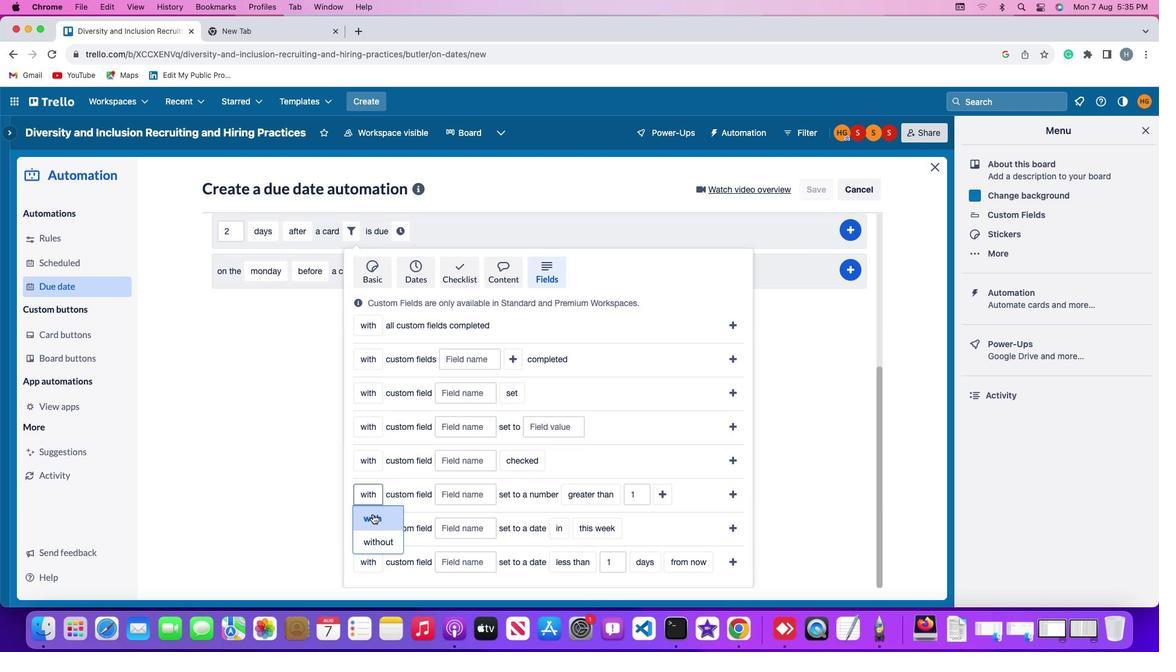 
Action: Mouse moved to (452, 490)
Screenshot: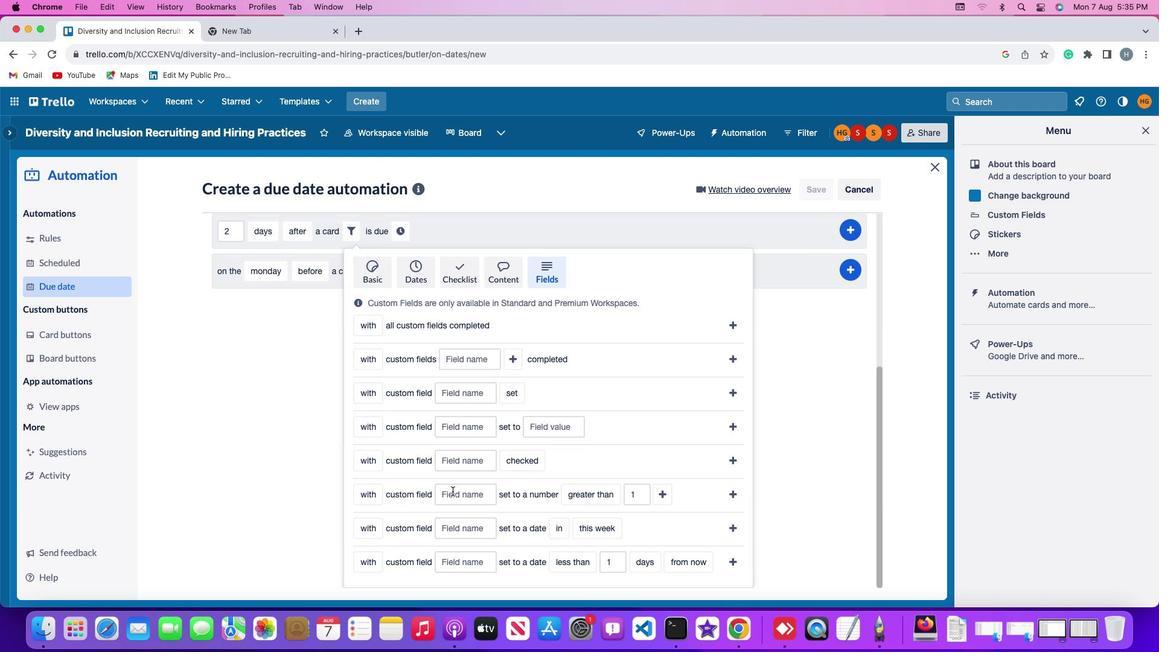 
Action: Mouse pressed left at (452, 490)
Screenshot: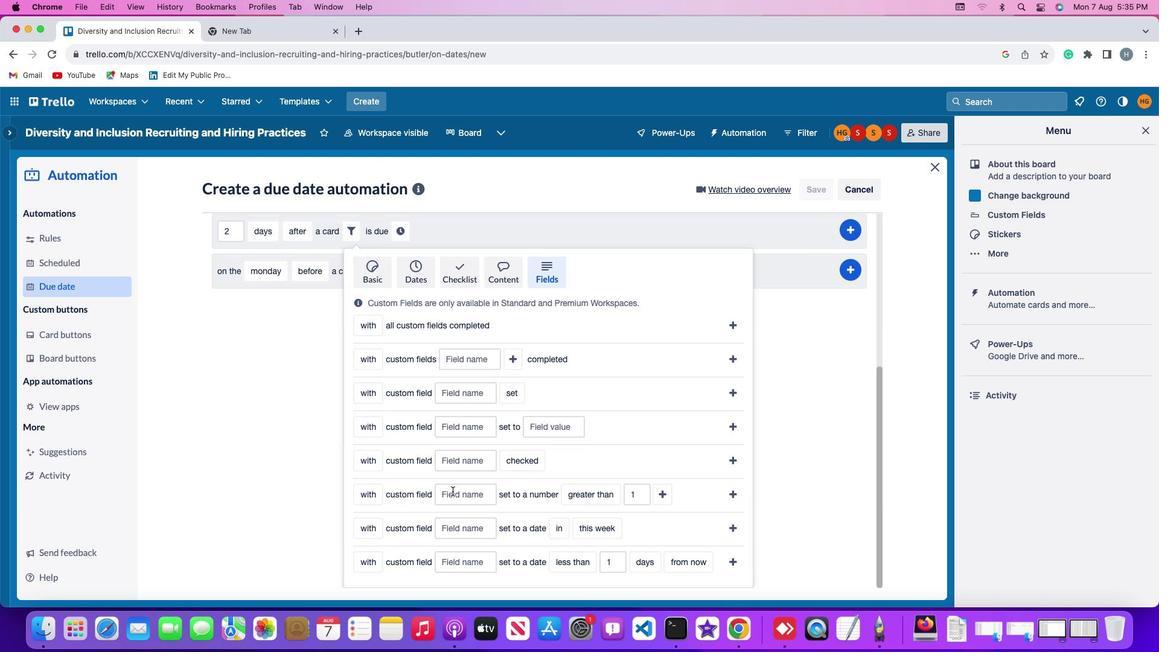 
Action: Mouse moved to (453, 490)
Screenshot: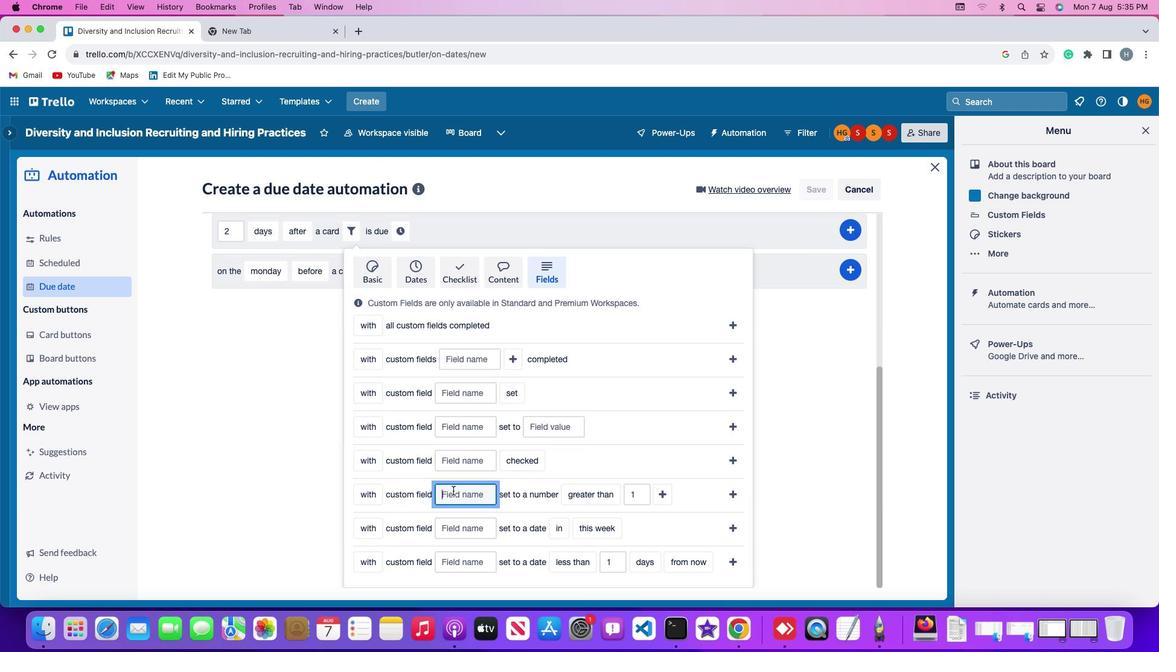 
Action: Key pressed Key.shift'R''e''s''u''m''e'
Screenshot: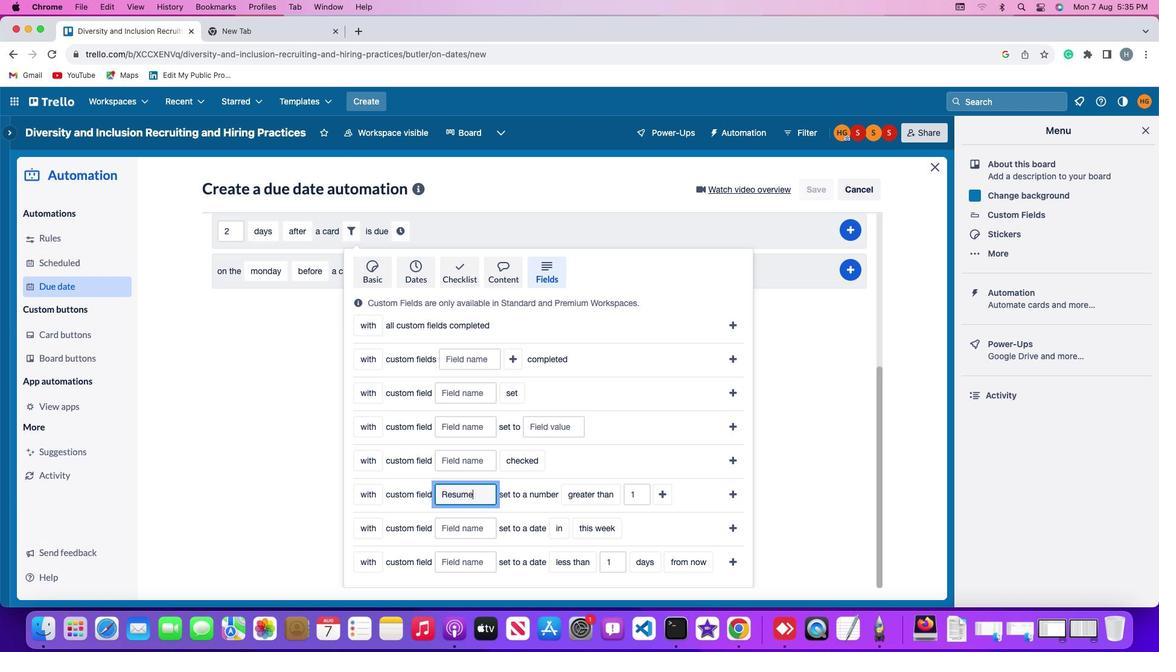 
Action: Mouse moved to (597, 499)
Screenshot: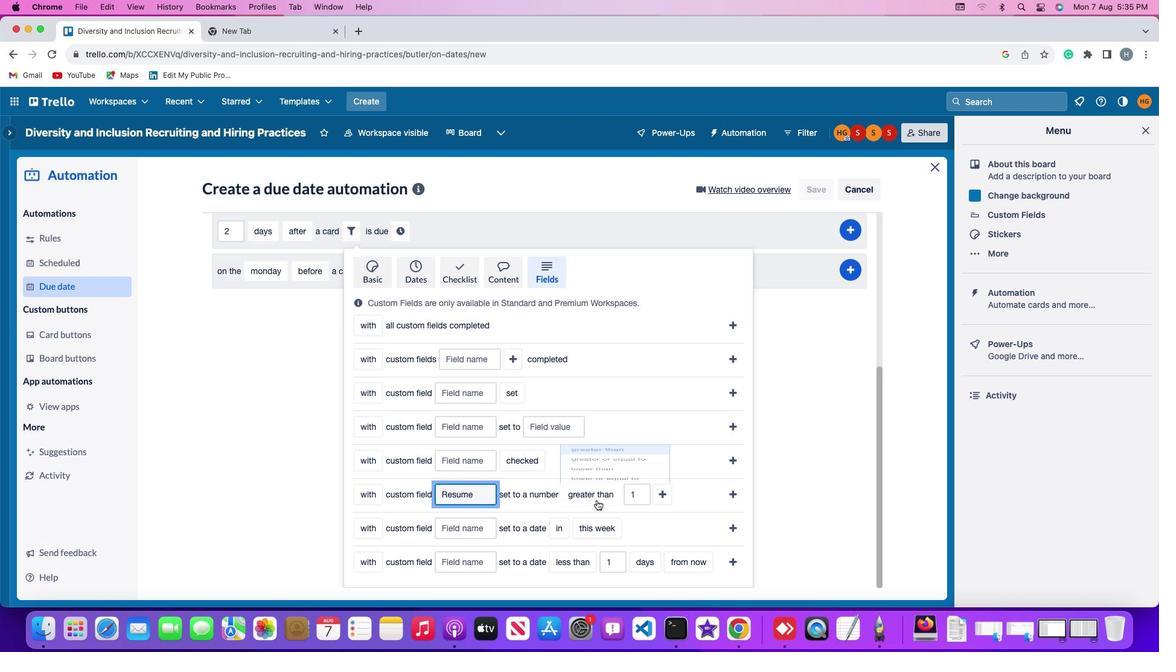 
Action: Mouse pressed left at (597, 499)
Screenshot: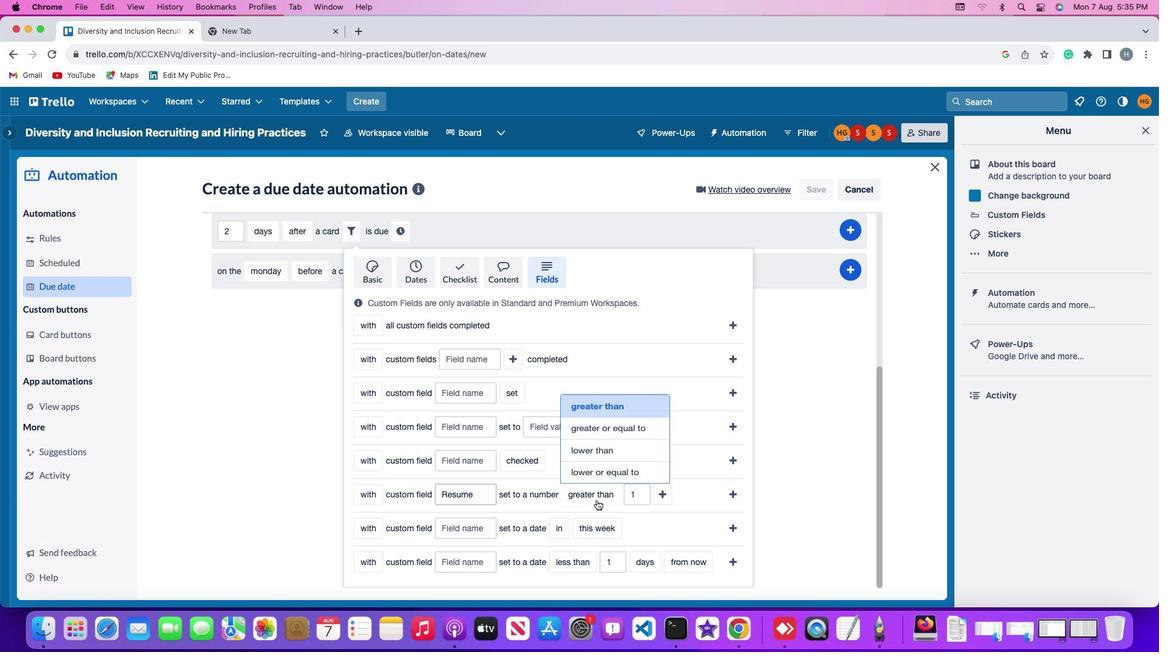 
Action: Mouse moved to (617, 427)
Screenshot: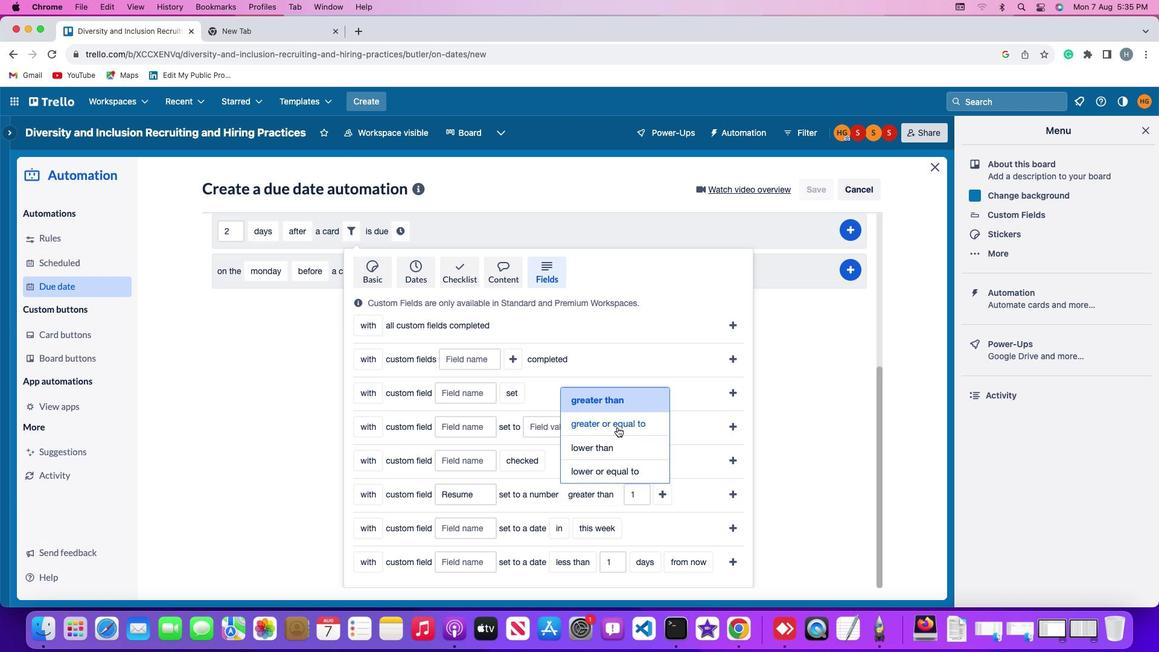 
Action: Mouse pressed left at (617, 427)
Screenshot: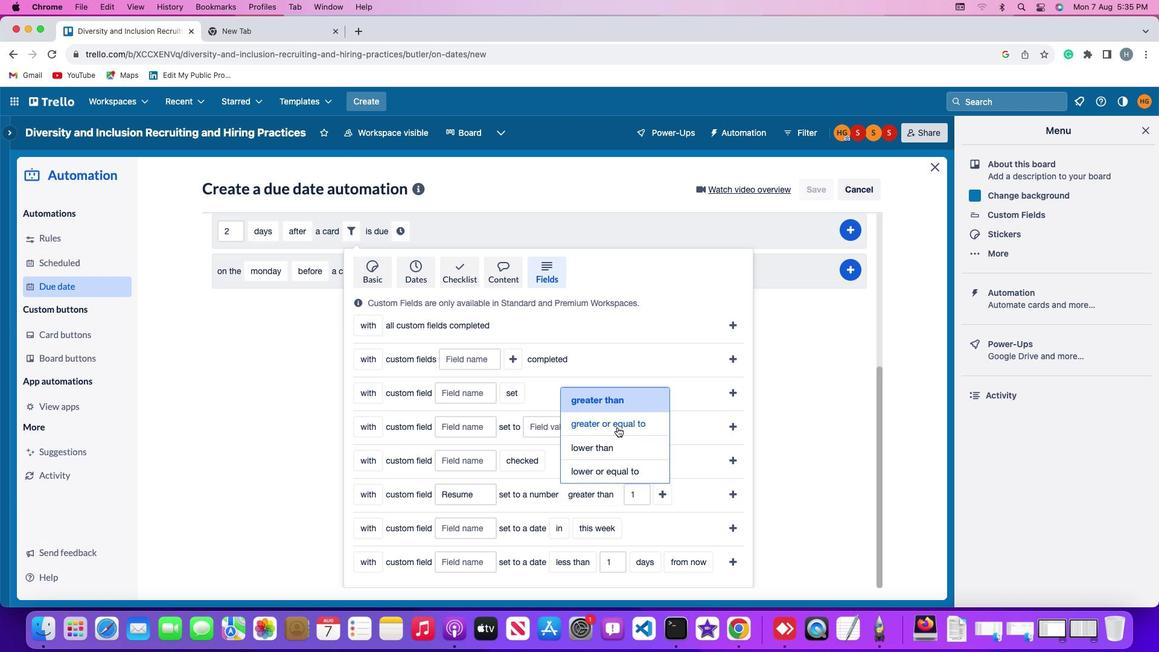 
Action: Mouse moved to (661, 491)
Screenshot: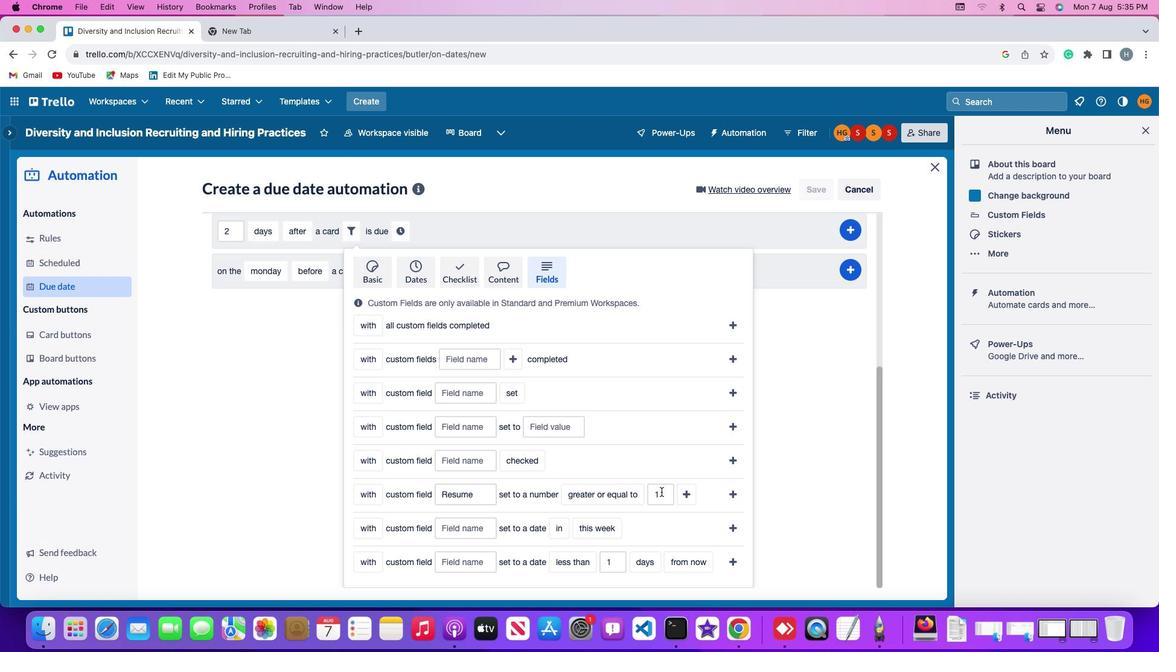 
Action: Mouse pressed left at (661, 491)
Screenshot: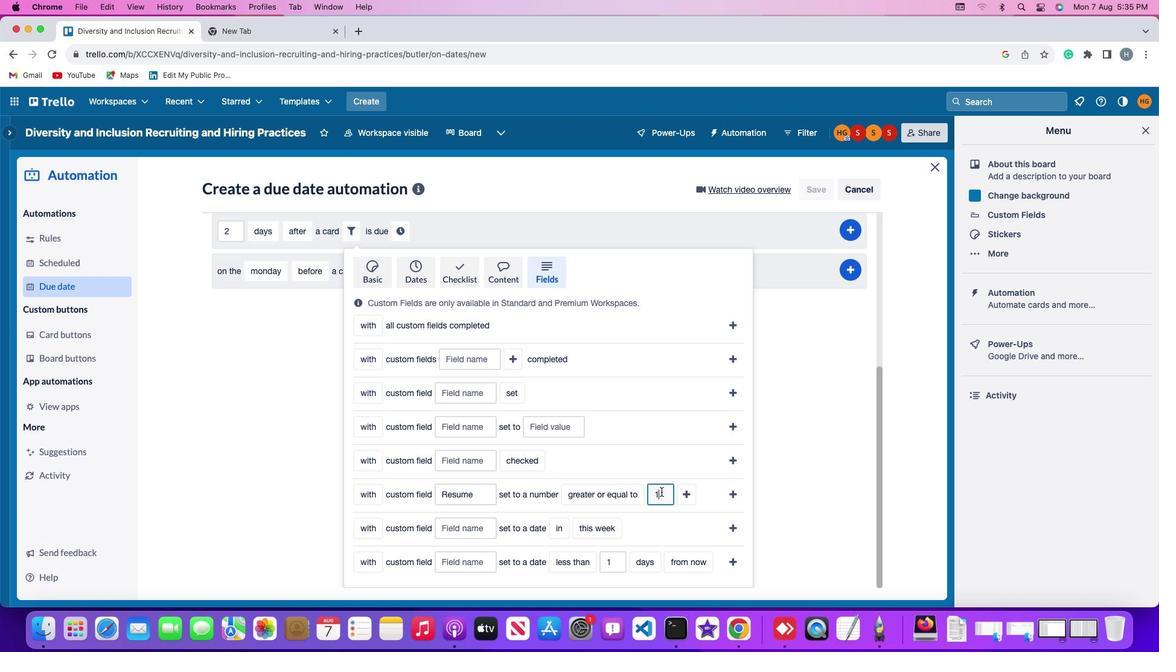 
Action: Mouse moved to (663, 492)
Screenshot: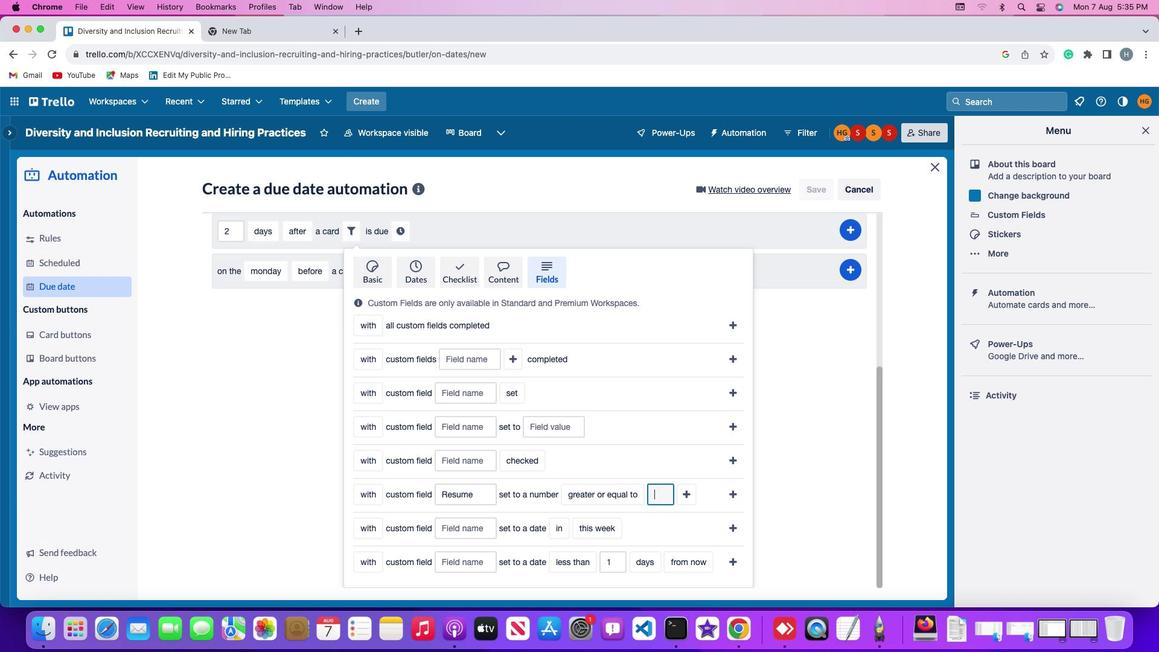 
Action: Key pressed Key.backspace
Screenshot: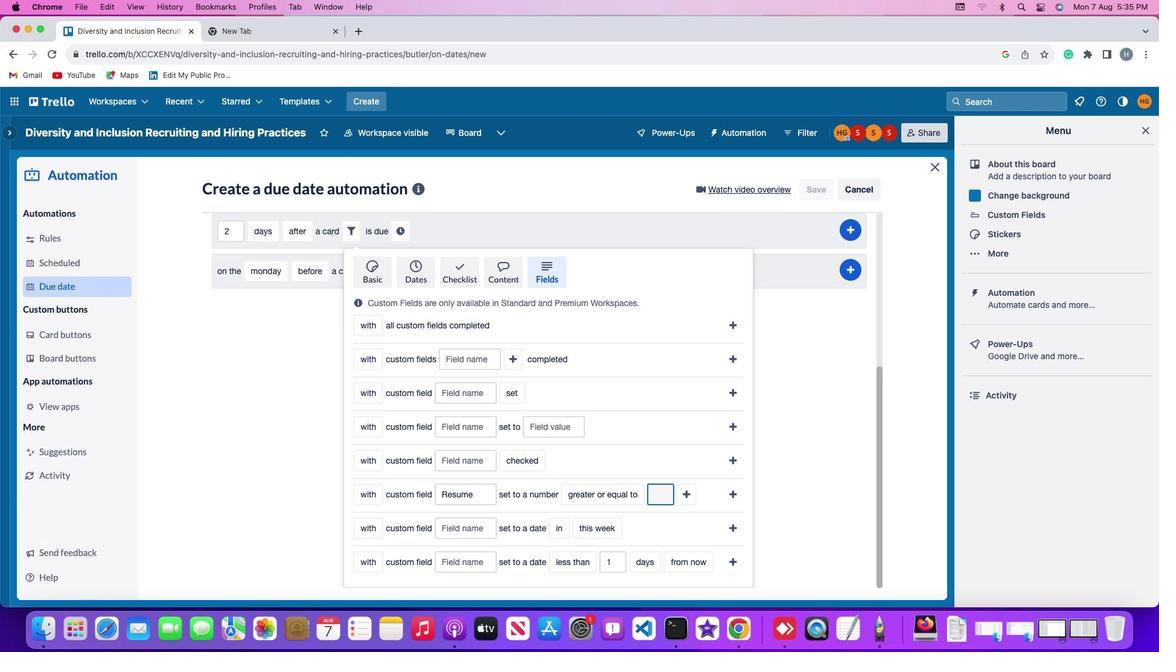 
Action: Mouse moved to (663, 492)
Screenshot: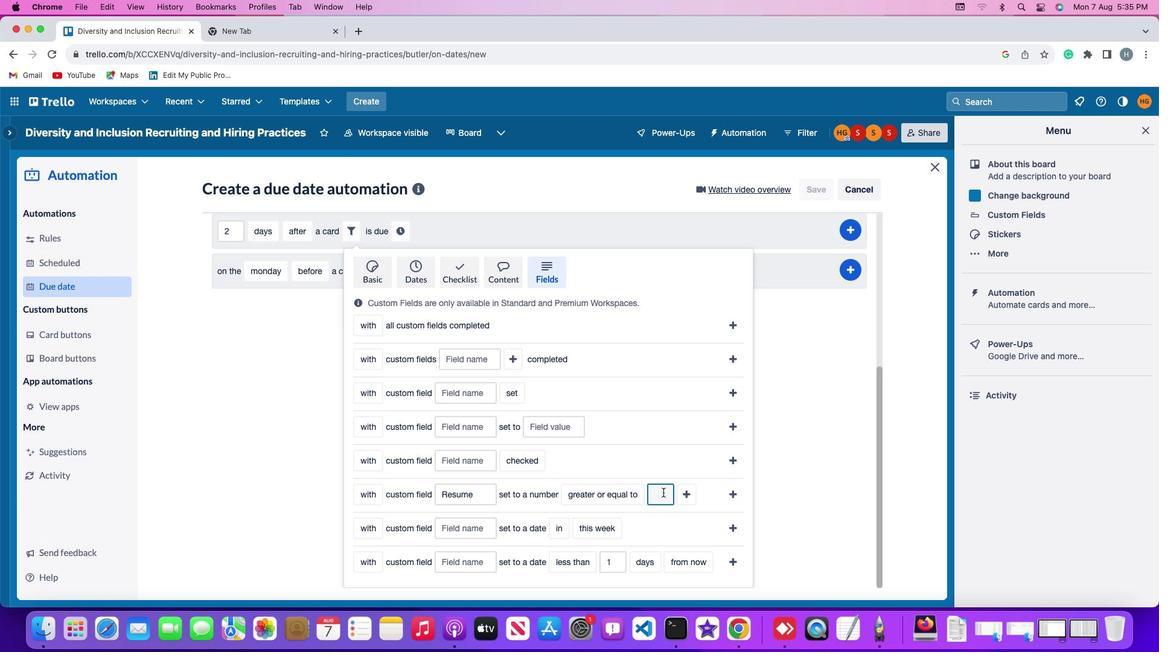 
Action: Key pressed '1'
Screenshot: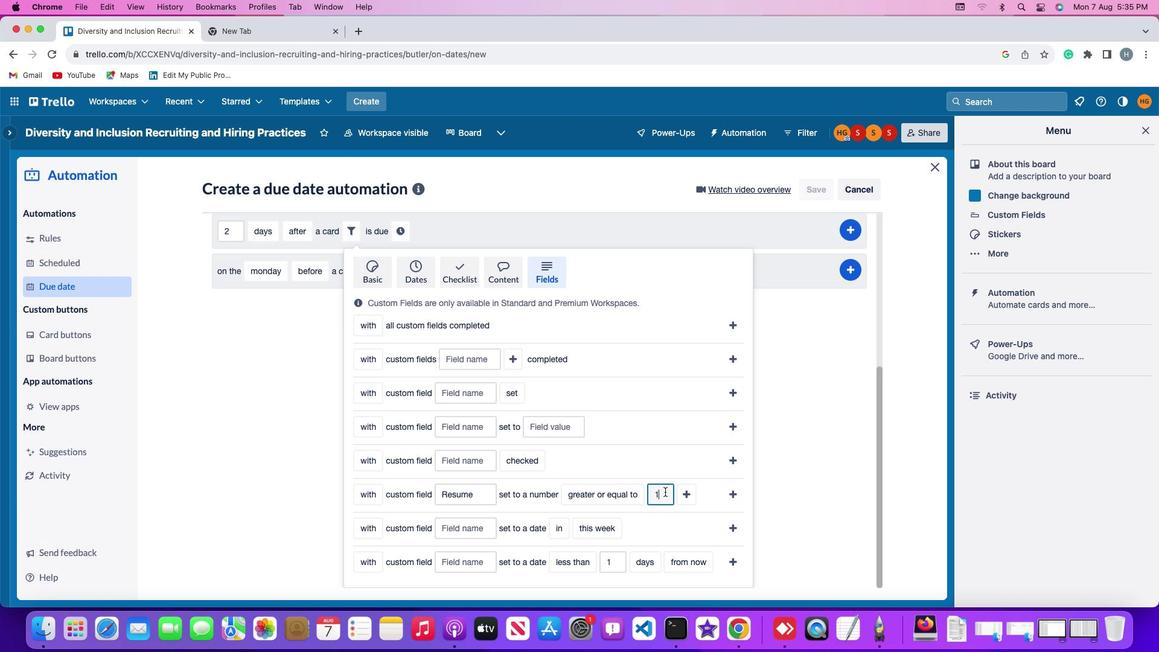 
Action: Mouse moved to (687, 495)
Screenshot: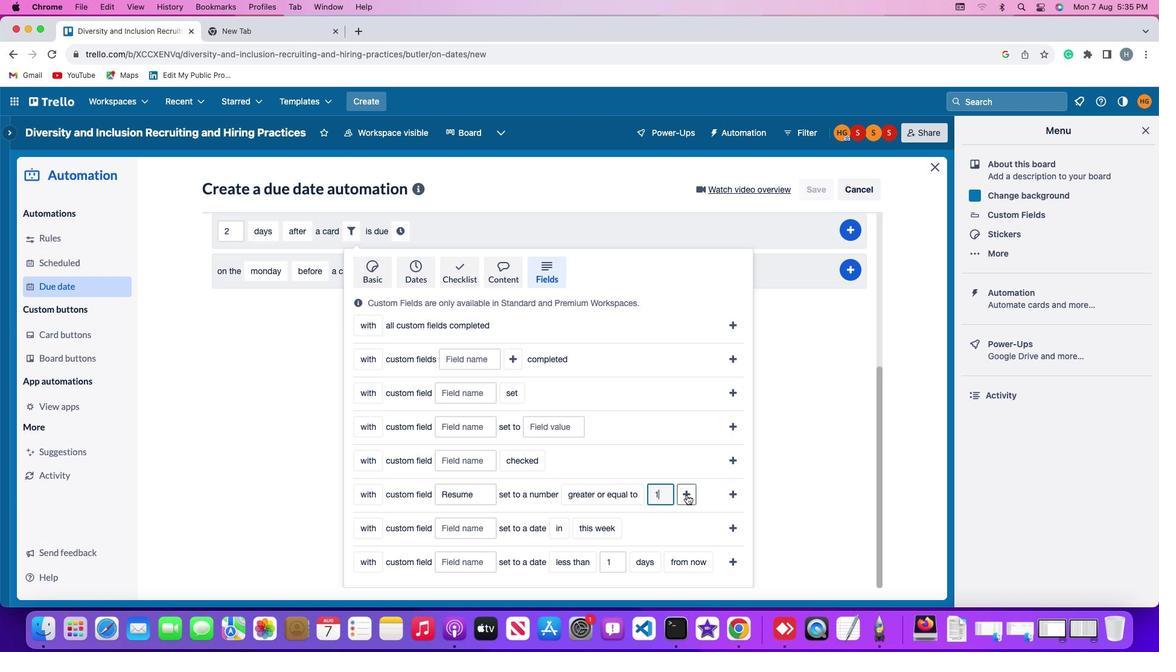 
Action: Mouse pressed left at (687, 495)
Screenshot: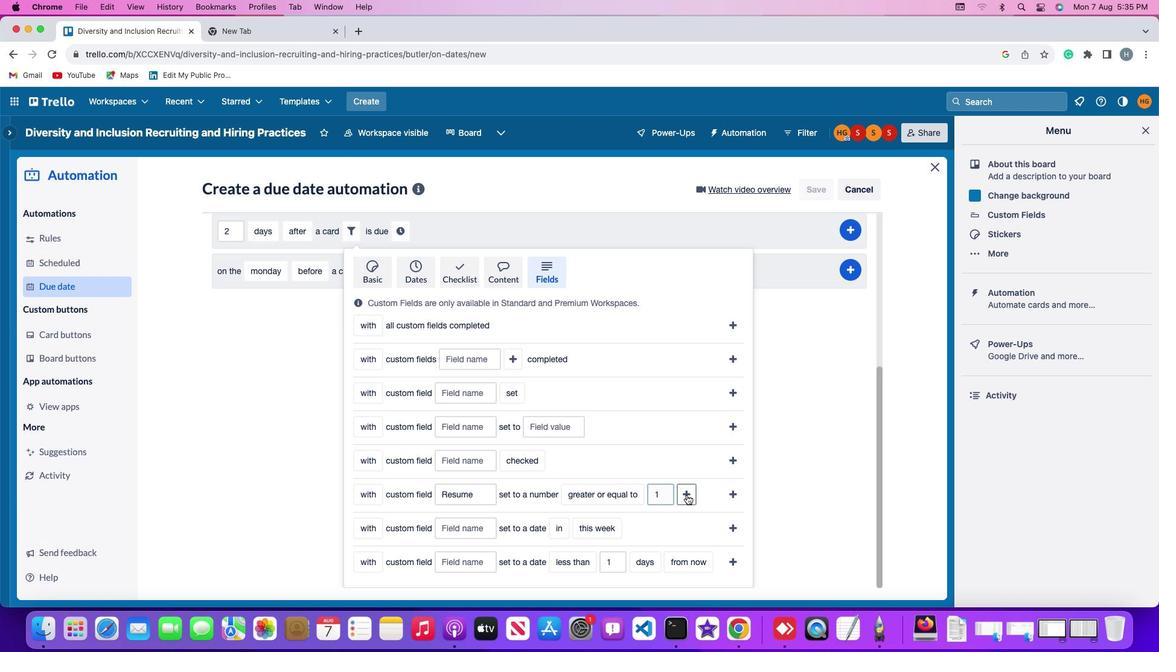 
Action: Mouse moved to (729, 498)
Screenshot: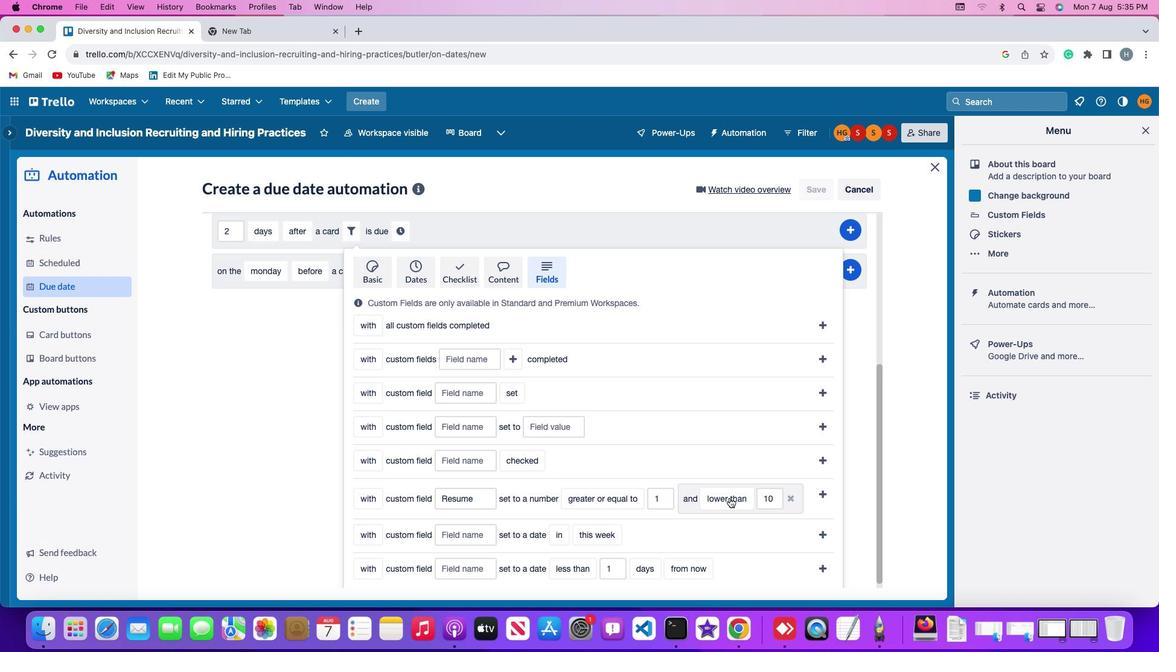 
Action: Mouse pressed left at (729, 498)
Screenshot: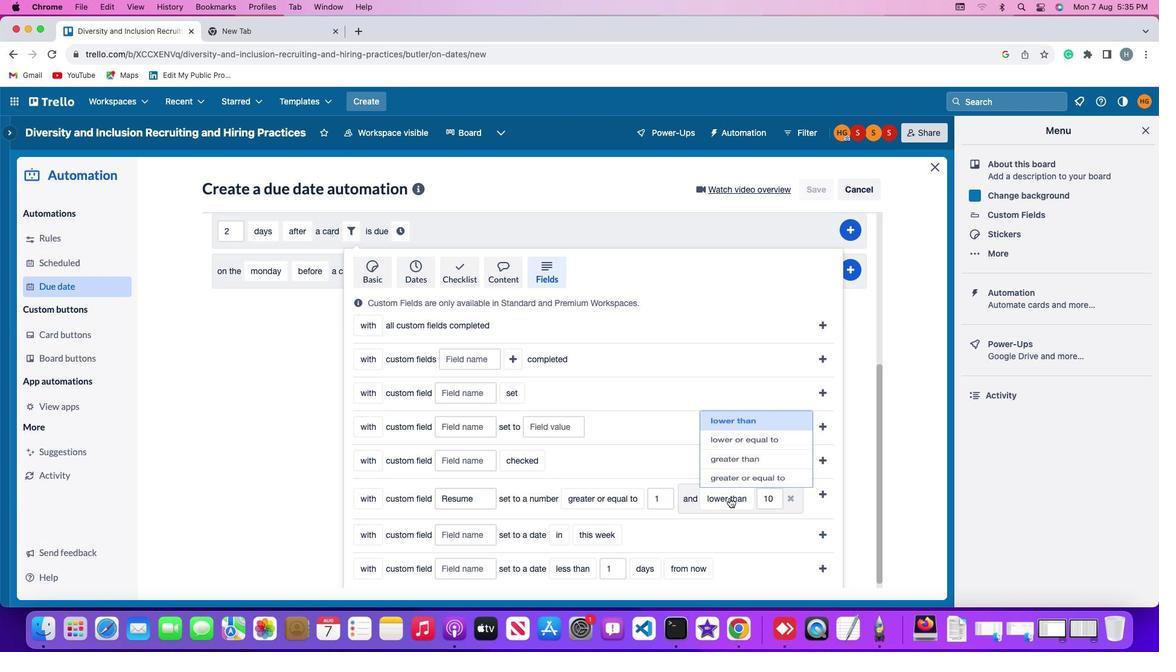 
Action: Mouse moved to (742, 474)
Screenshot: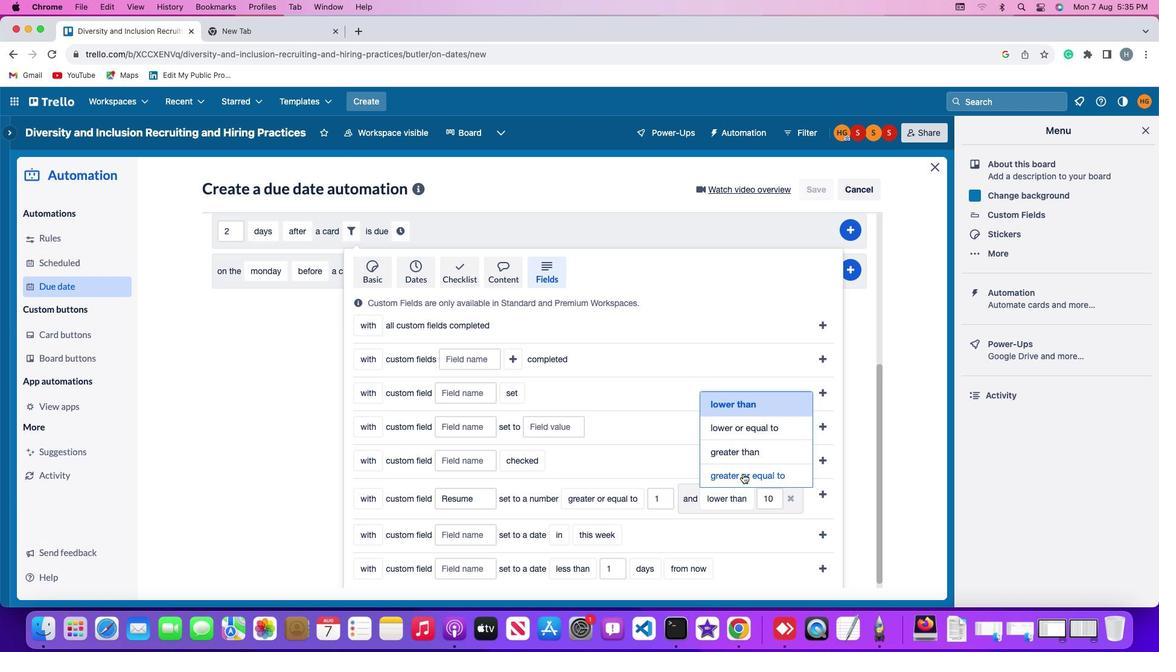 
Action: Mouse pressed left at (742, 474)
Screenshot: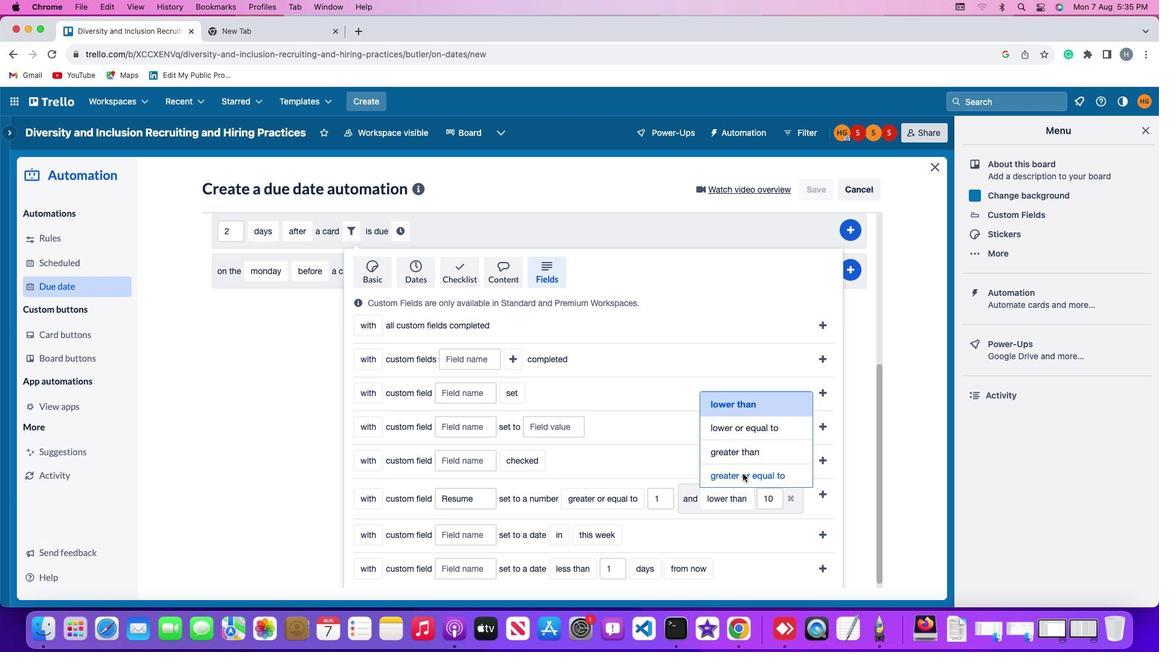 
Action: Mouse moved to (481, 519)
Screenshot: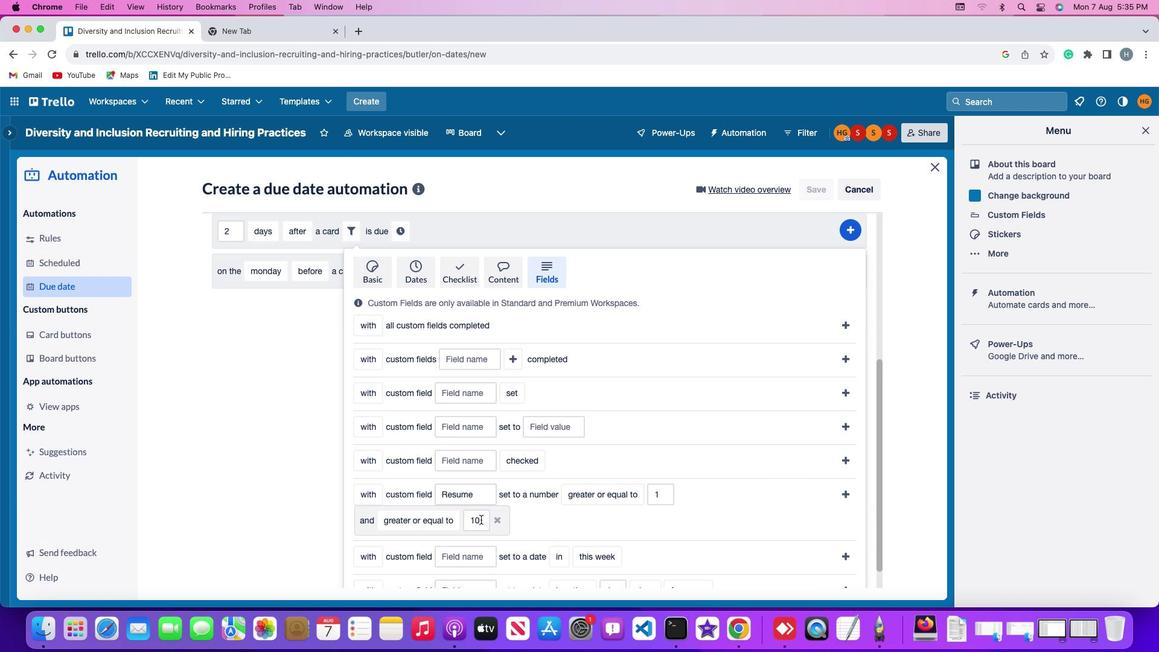 
Action: Mouse pressed left at (481, 519)
Screenshot: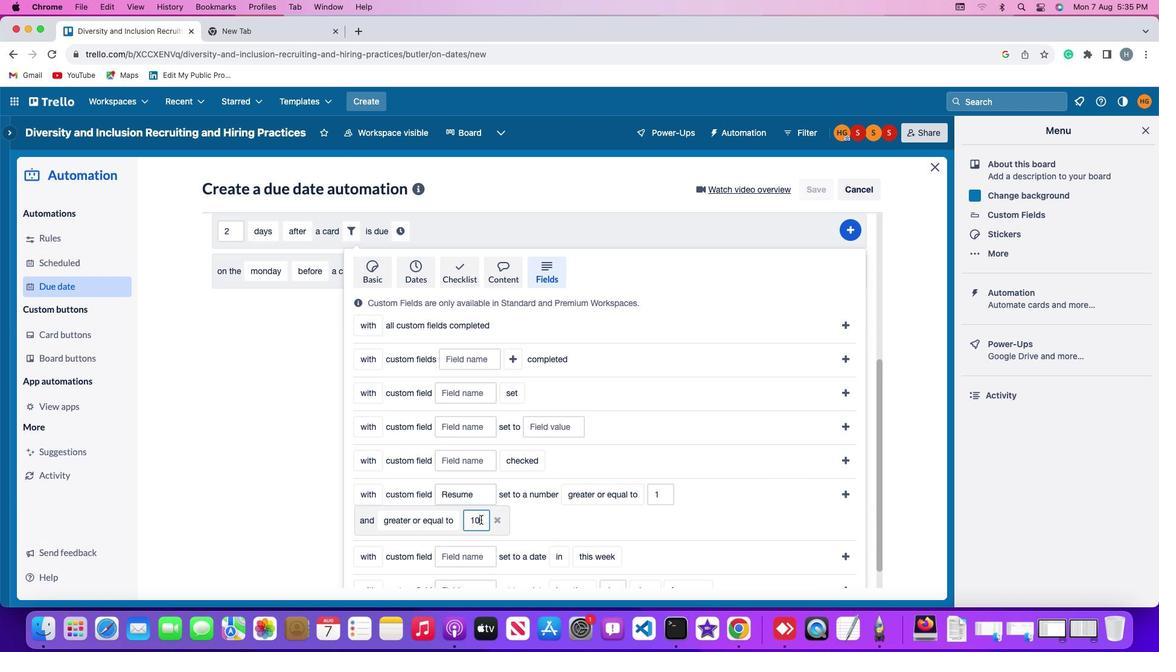 
Action: Mouse moved to (481, 519)
Screenshot: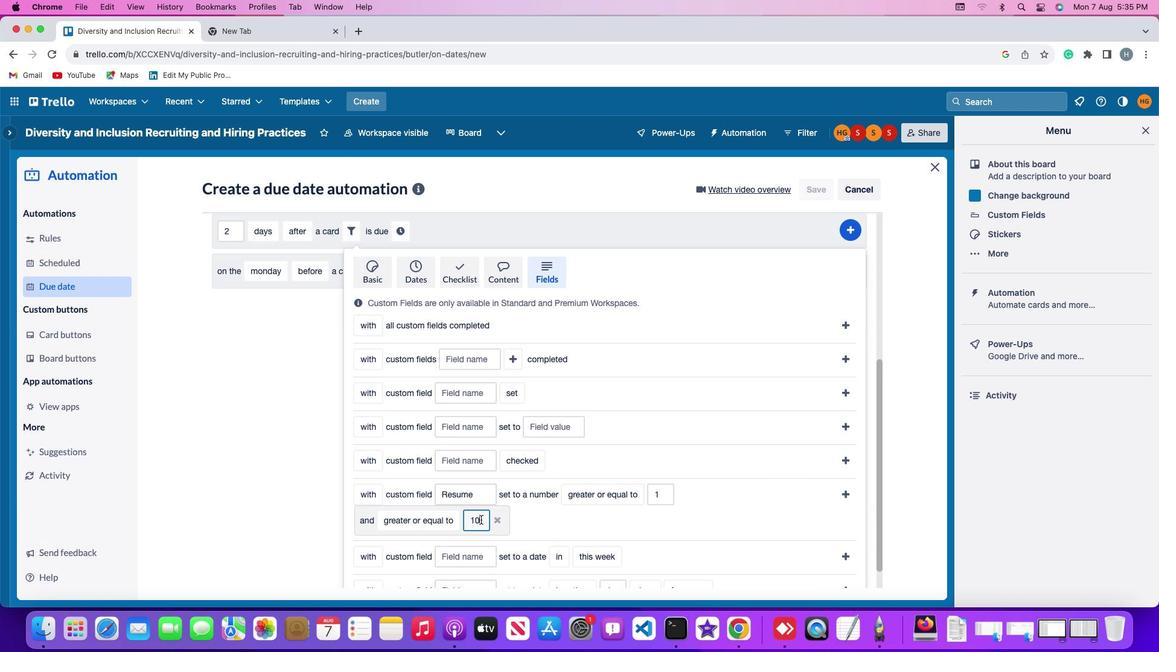 
Action: Key pressed Key.backspaceKey.backspace
Screenshot: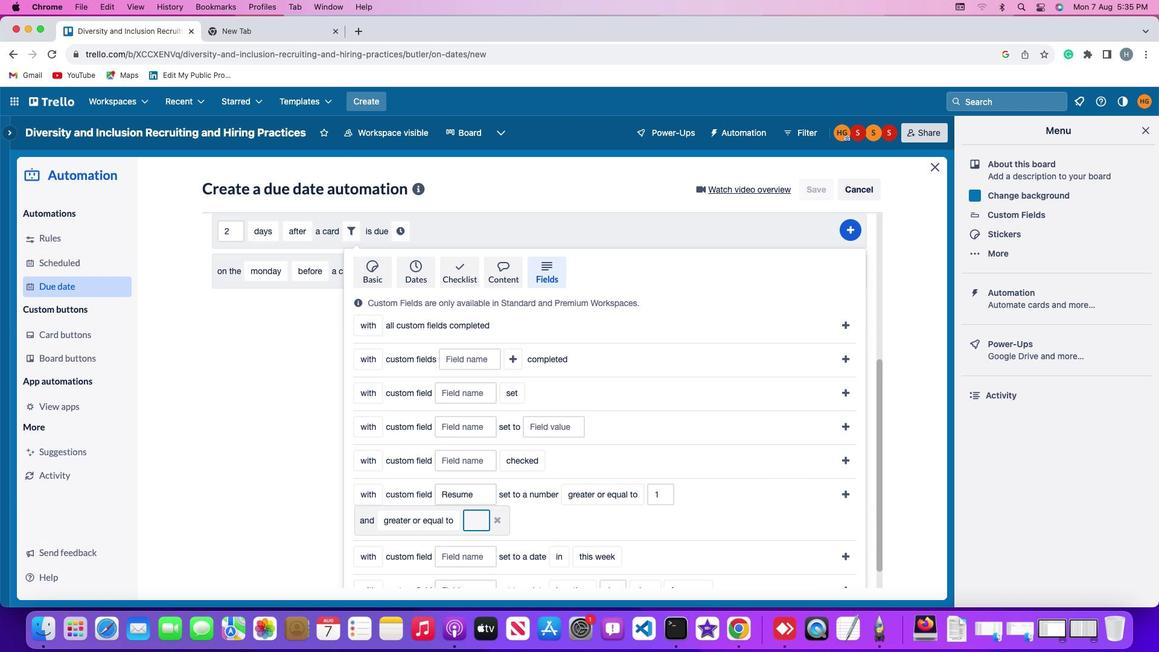 
Action: Mouse moved to (481, 518)
Screenshot: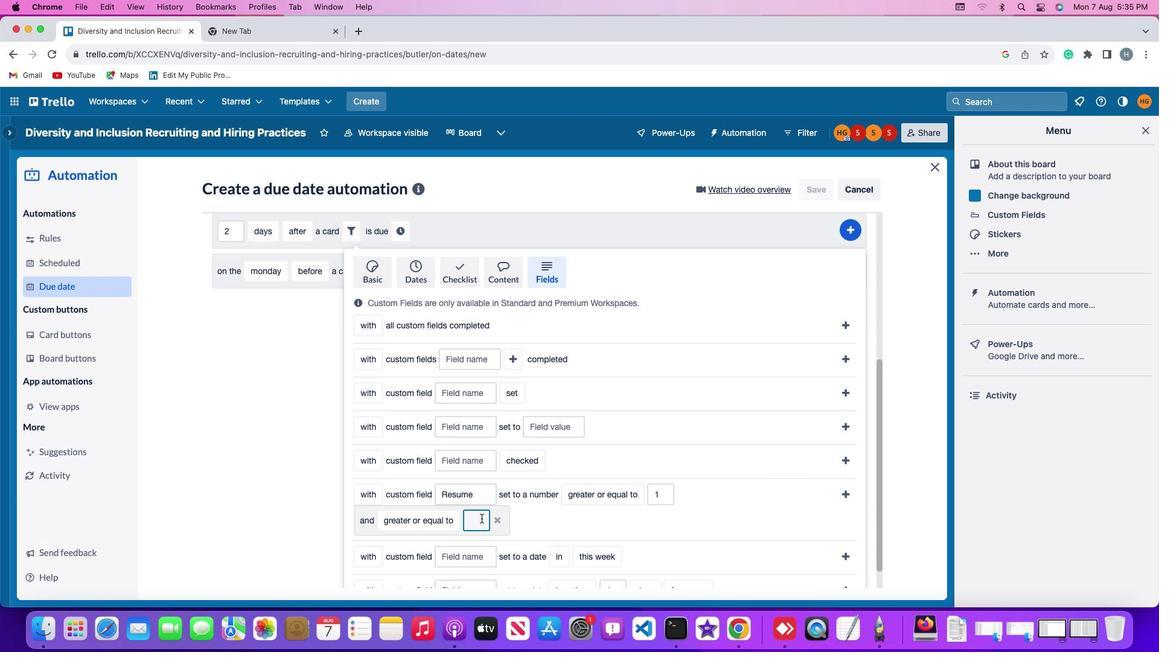 
Action: Key pressed '1'
Screenshot: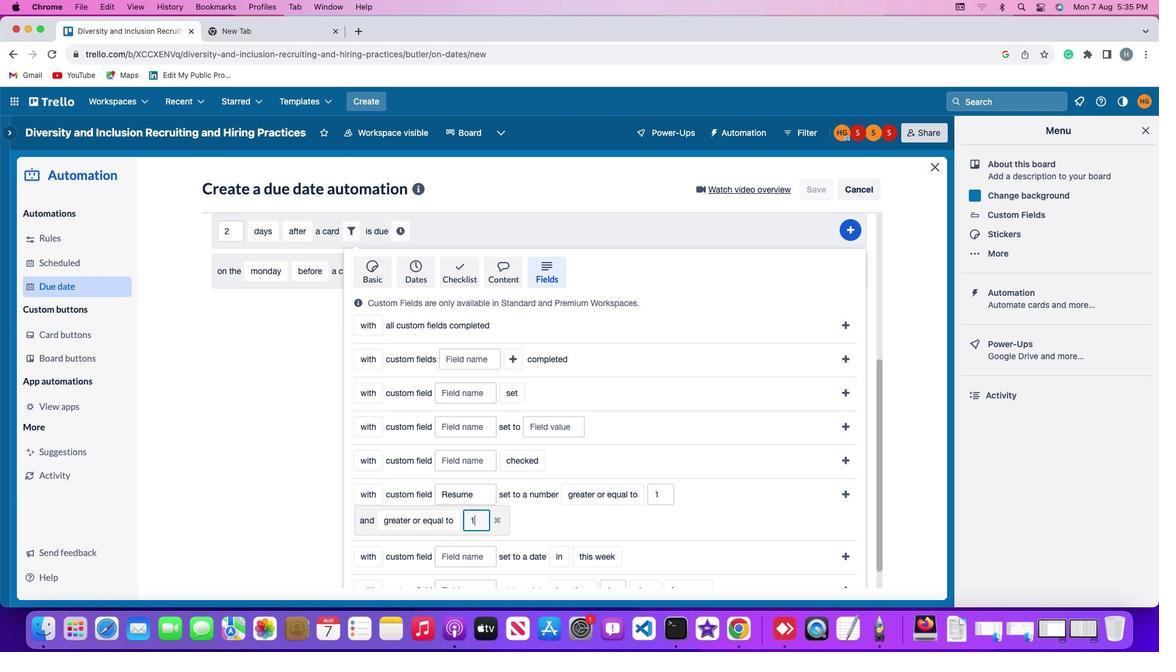 
Action: Mouse moved to (481, 518)
Screenshot: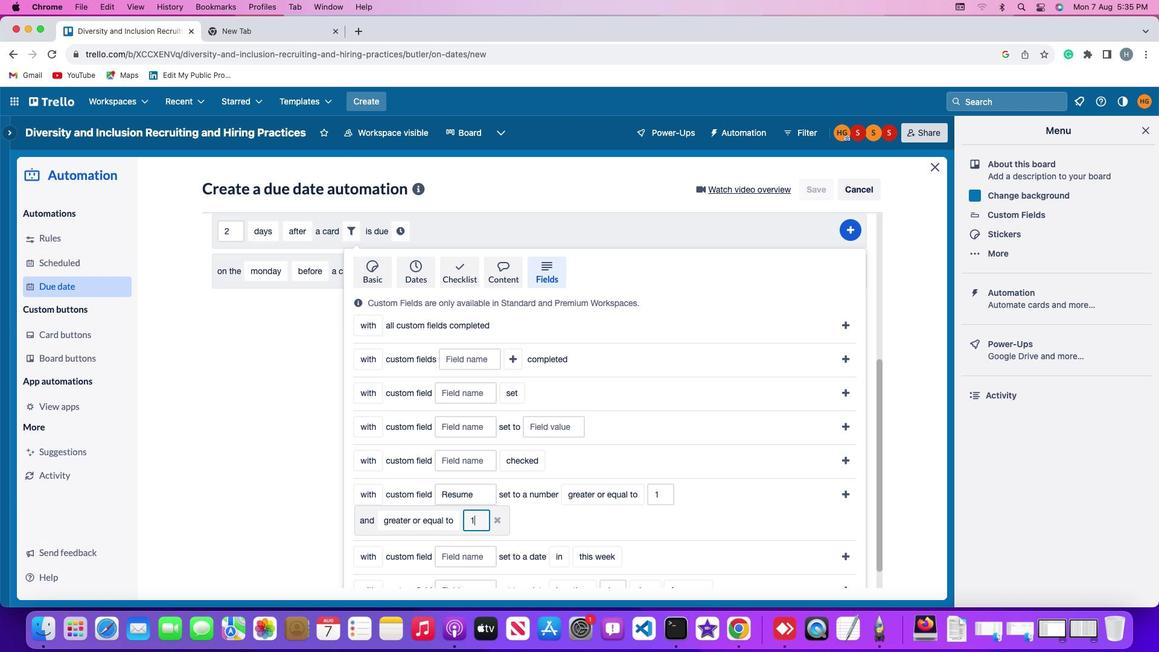 
Action: Key pressed '0'
Screenshot: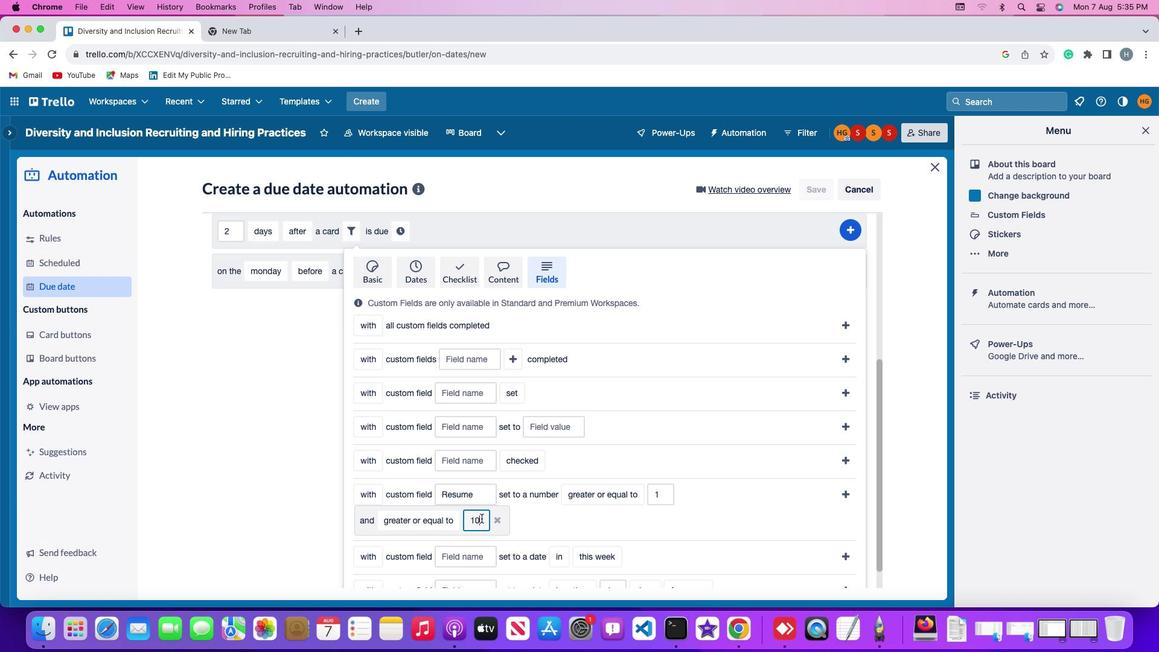 
Action: Mouse moved to (842, 488)
Screenshot: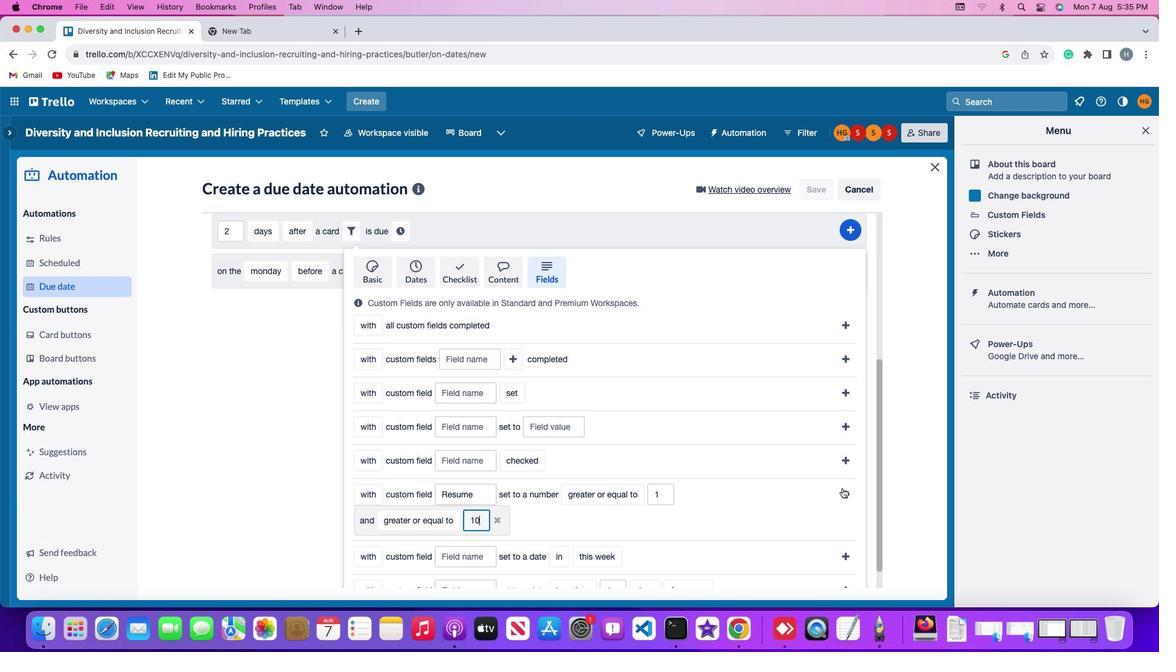 
Action: Mouse pressed left at (842, 488)
Screenshot: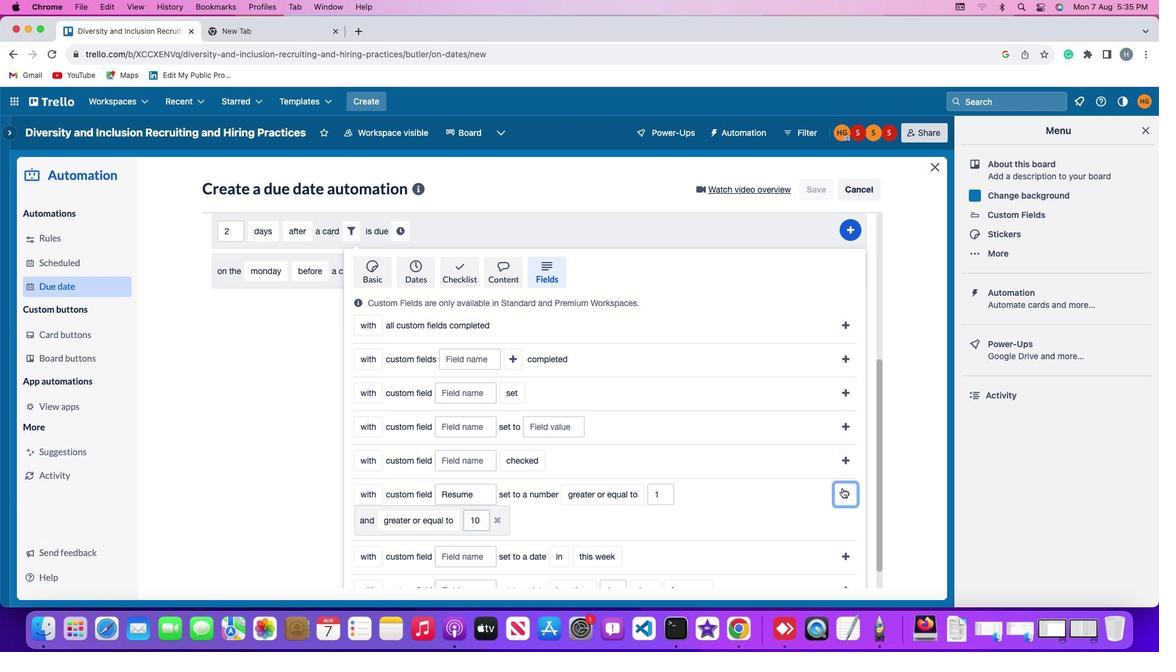 
Action: Mouse moved to (763, 488)
Screenshot: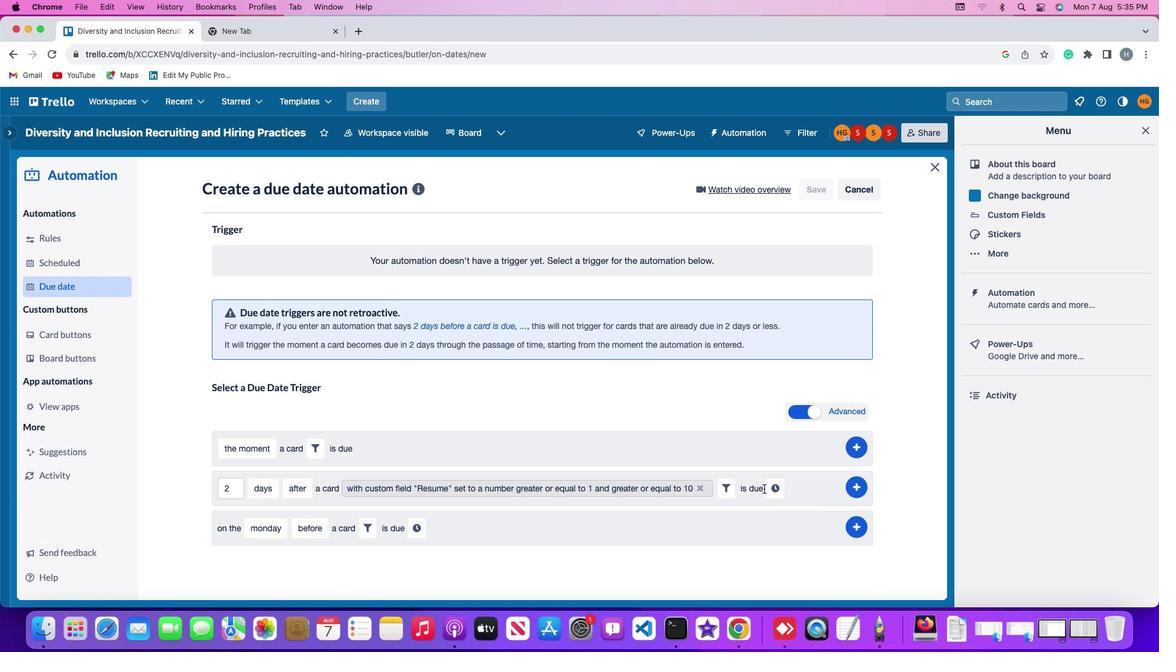 
Action: Mouse pressed left at (763, 488)
Screenshot: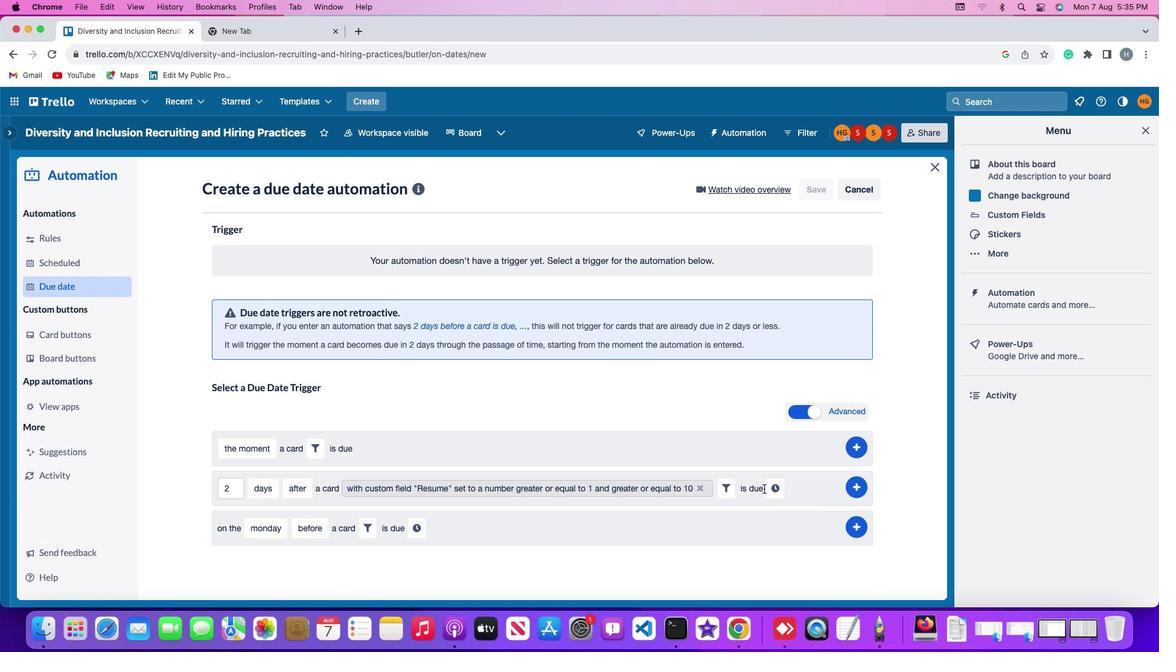 
Action: Mouse moved to (770, 488)
Screenshot: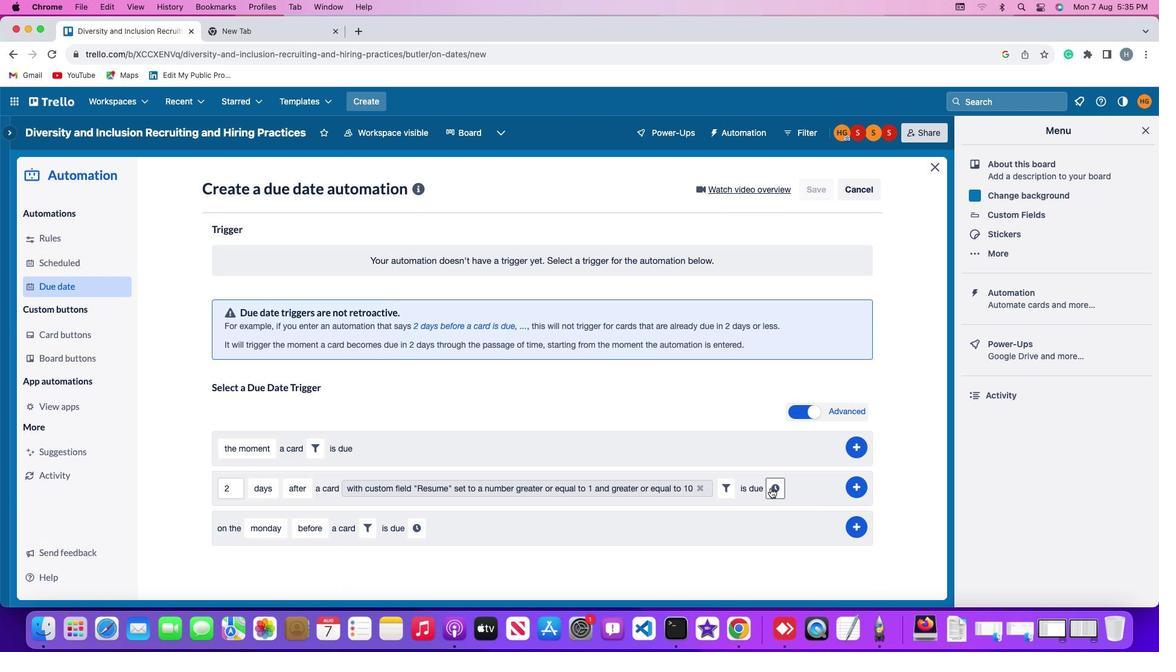 
Action: Mouse pressed left at (770, 488)
Screenshot: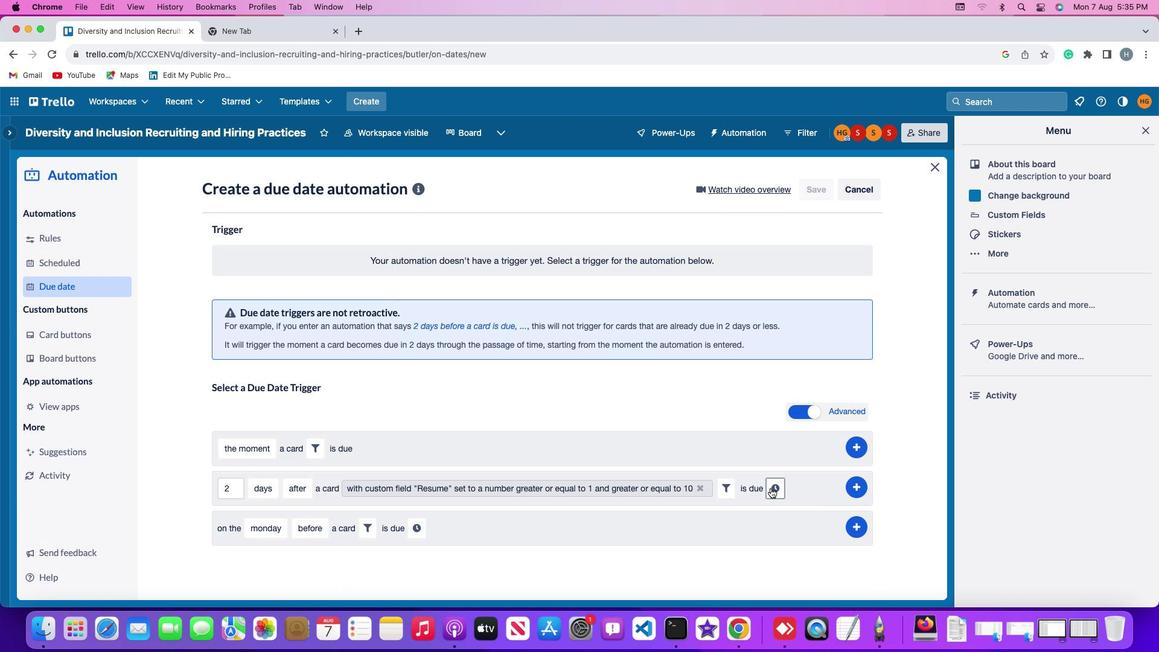 
Action: Mouse moved to (251, 513)
Screenshot: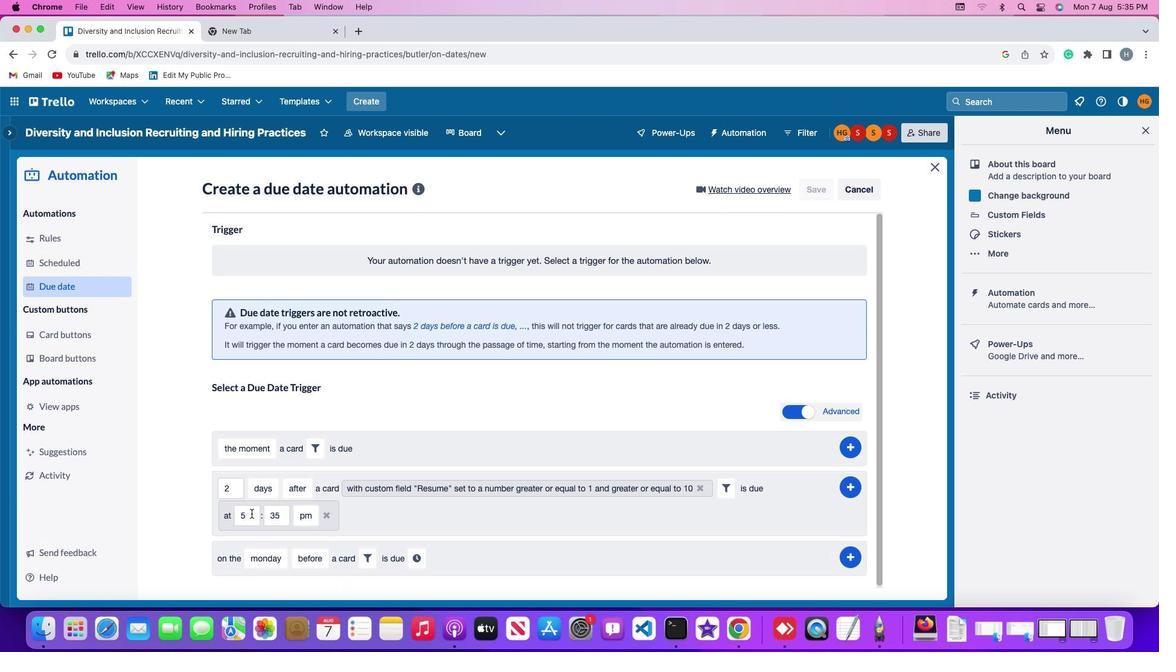 
Action: Mouse pressed left at (251, 513)
Screenshot: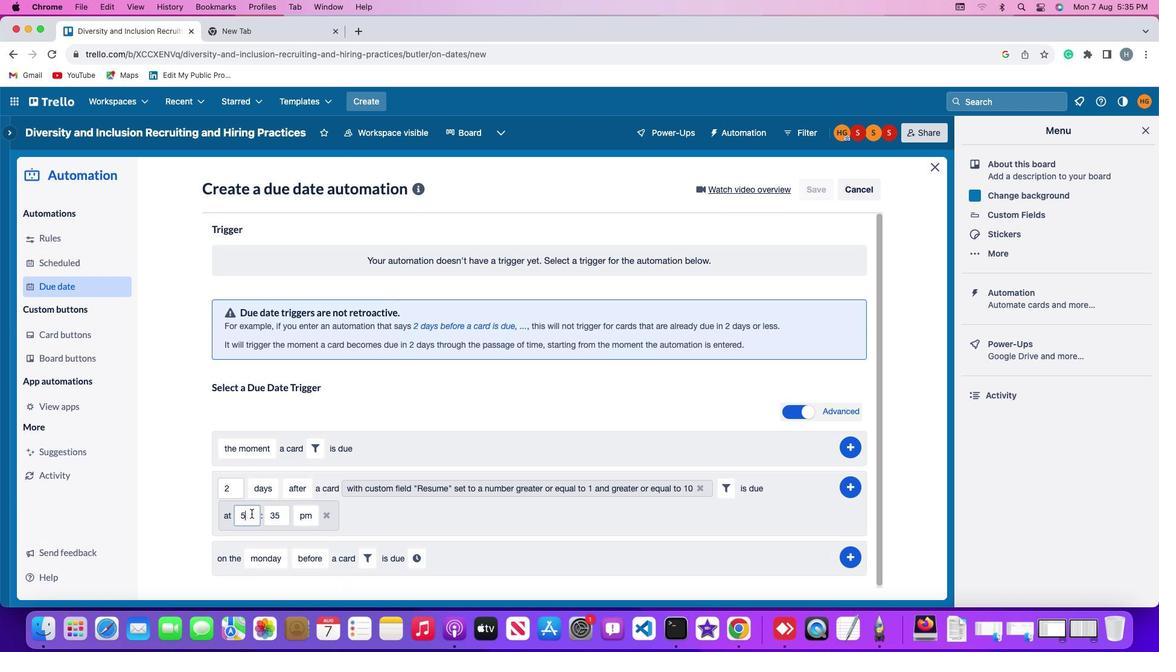 
Action: Key pressed Key.backspace'1''1'
Screenshot: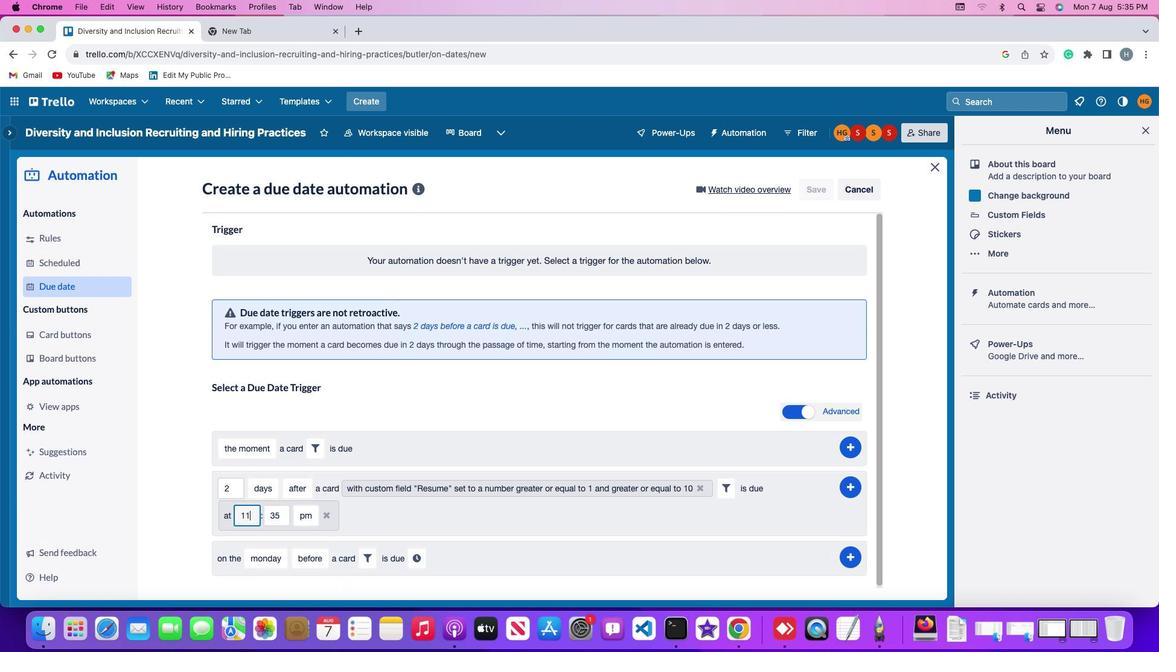 
Action: Mouse moved to (282, 515)
Screenshot: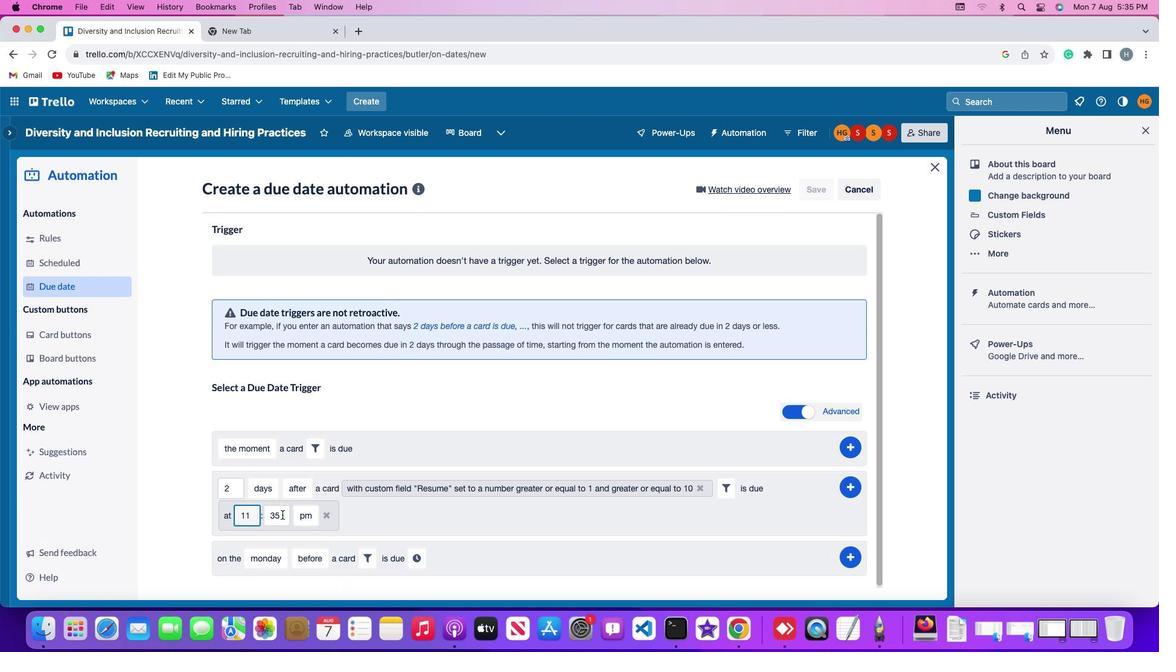 
Action: Mouse pressed left at (282, 515)
Screenshot: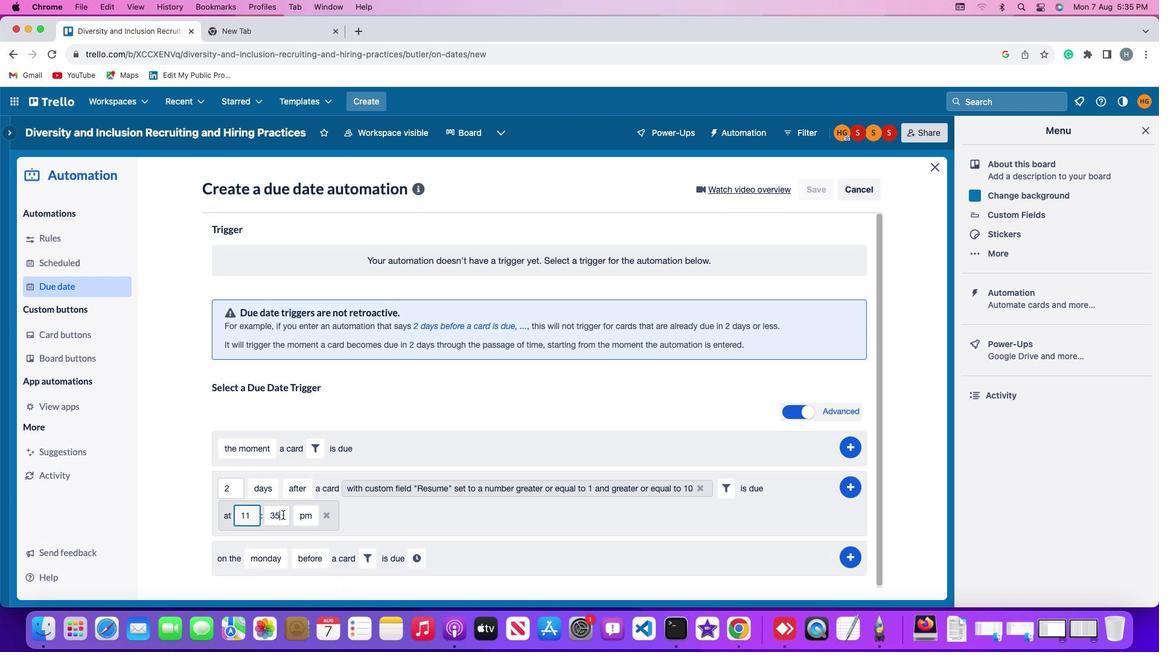
Action: Mouse moved to (283, 515)
Screenshot: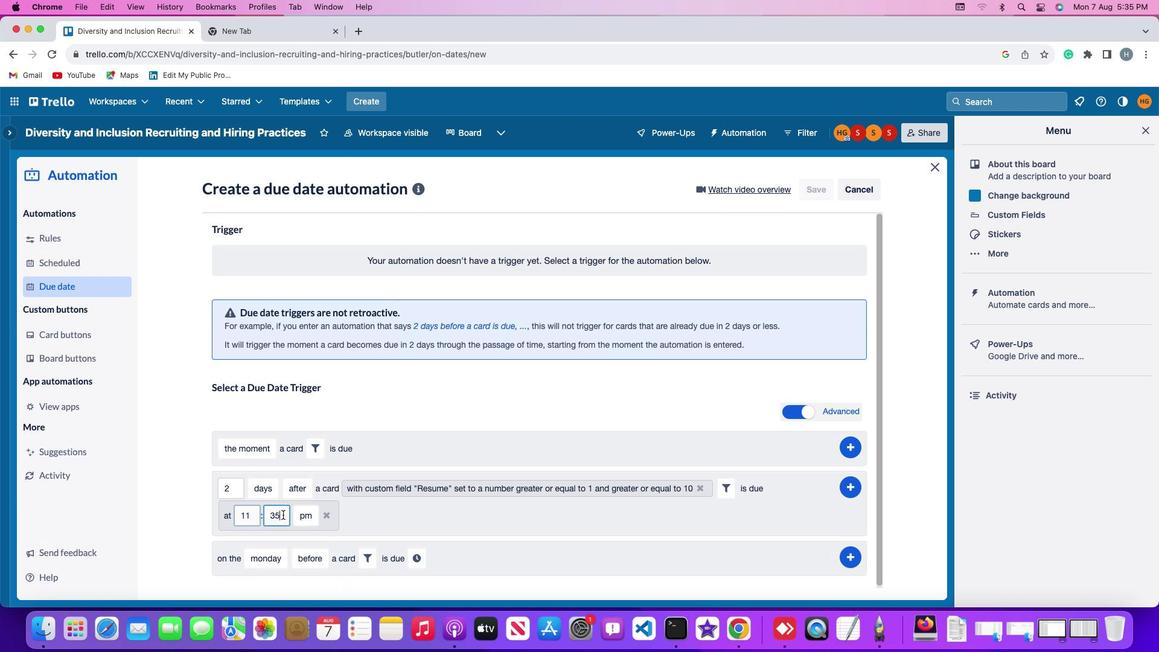 
Action: Key pressed Key.backspaceKey.backspaceKey.backspace'0''0'
Screenshot: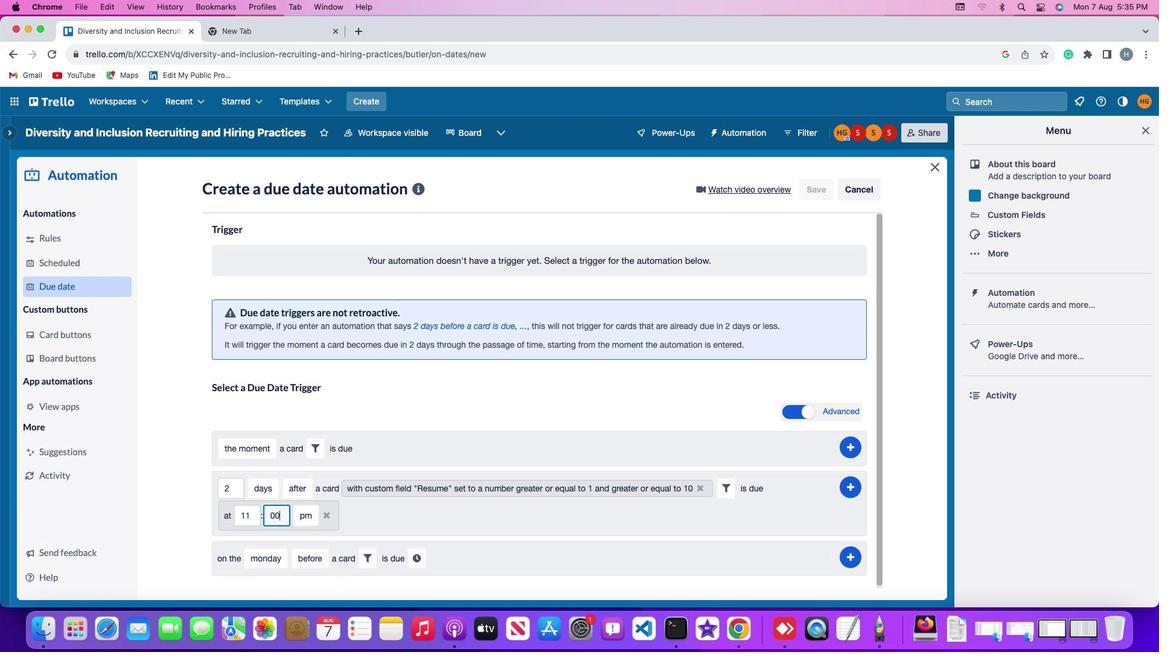 
Action: Mouse moved to (312, 516)
Screenshot: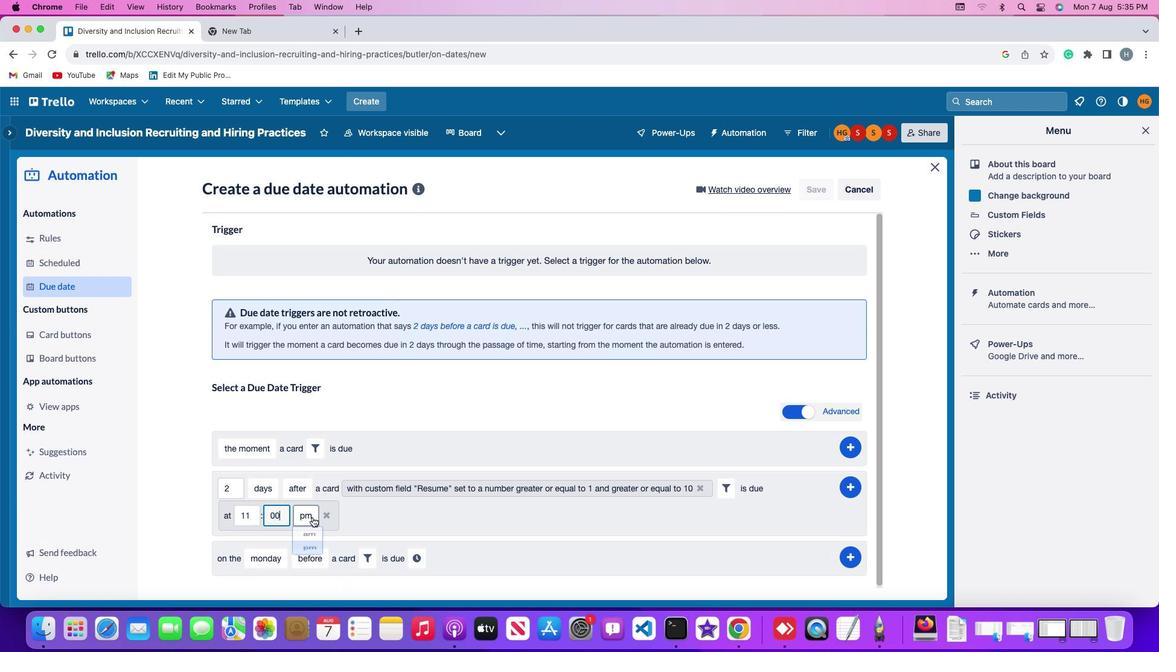 
Action: Mouse pressed left at (312, 516)
Screenshot: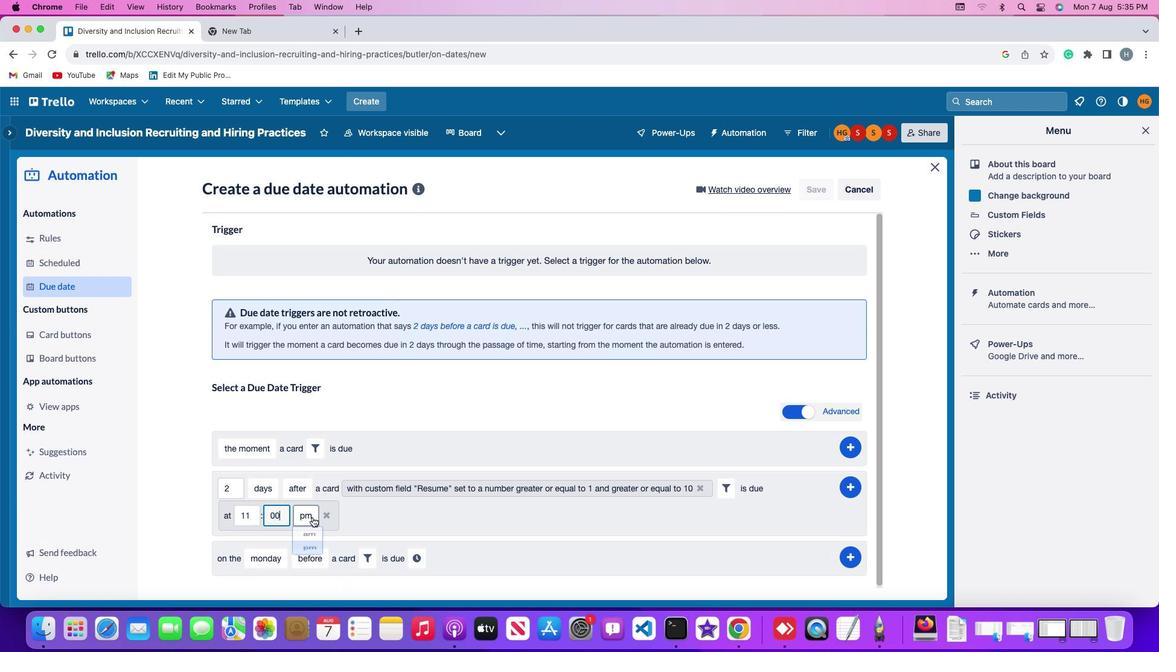 
Action: Mouse moved to (310, 542)
Screenshot: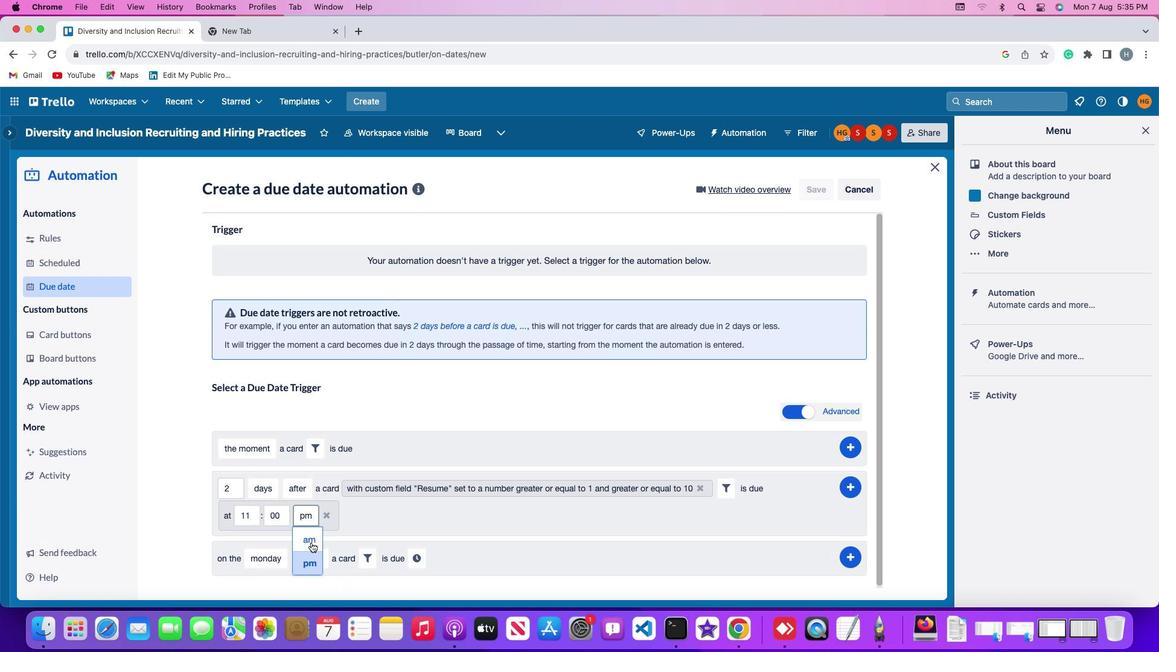 
Action: Mouse pressed left at (310, 542)
Screenshot: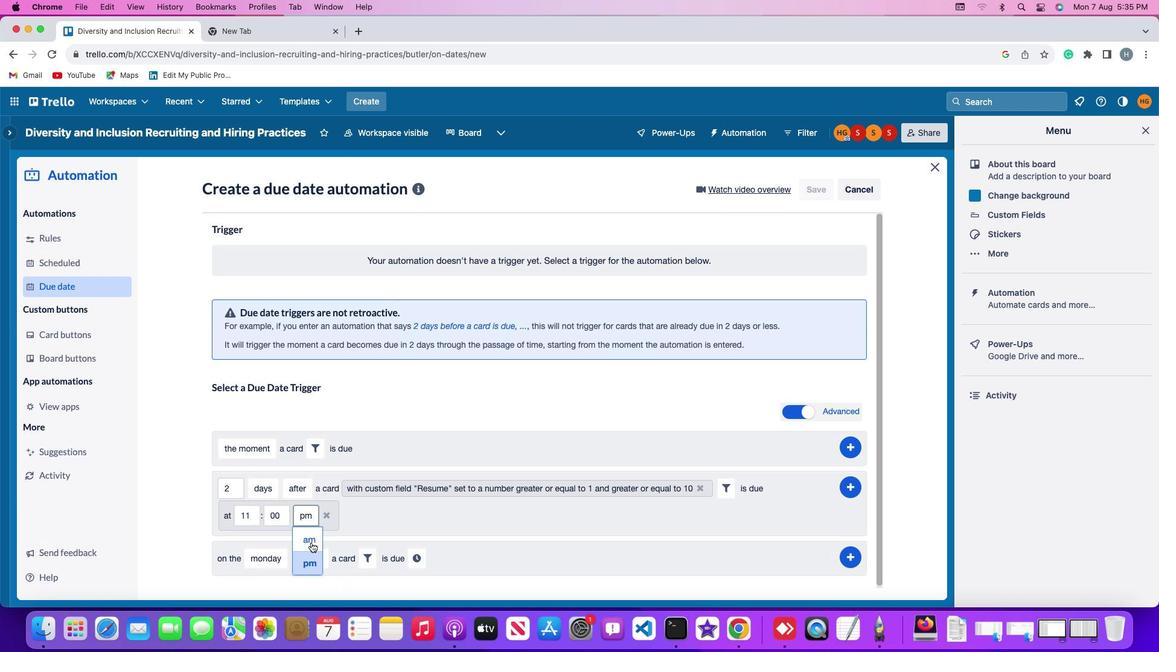 
Action: Mouse moved to (850, 484)
Screenshot: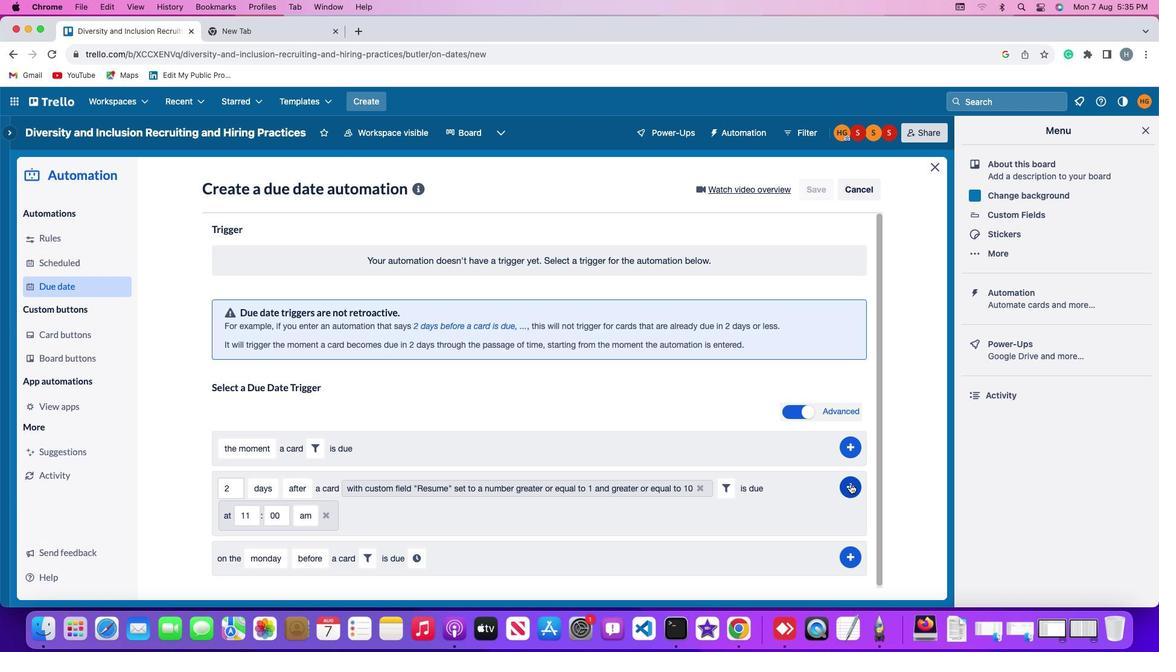 
Action: Mouse pressed left at (850, 484)
Screenshot: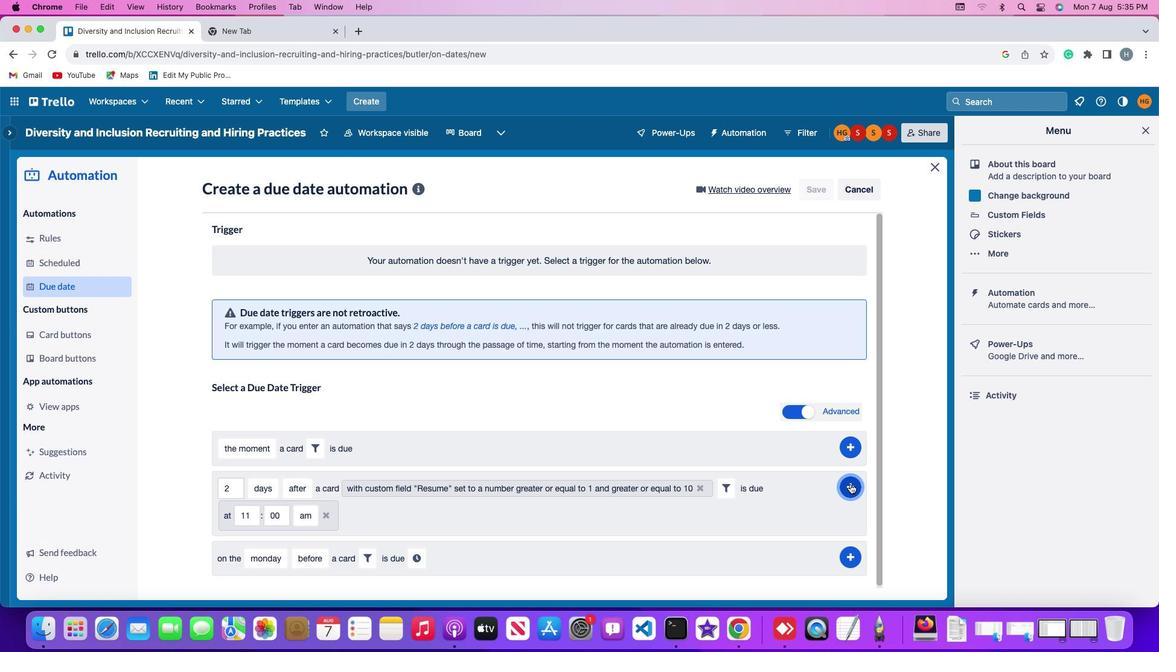 
Action: Mouse moved to (915, 379)
Screenshot: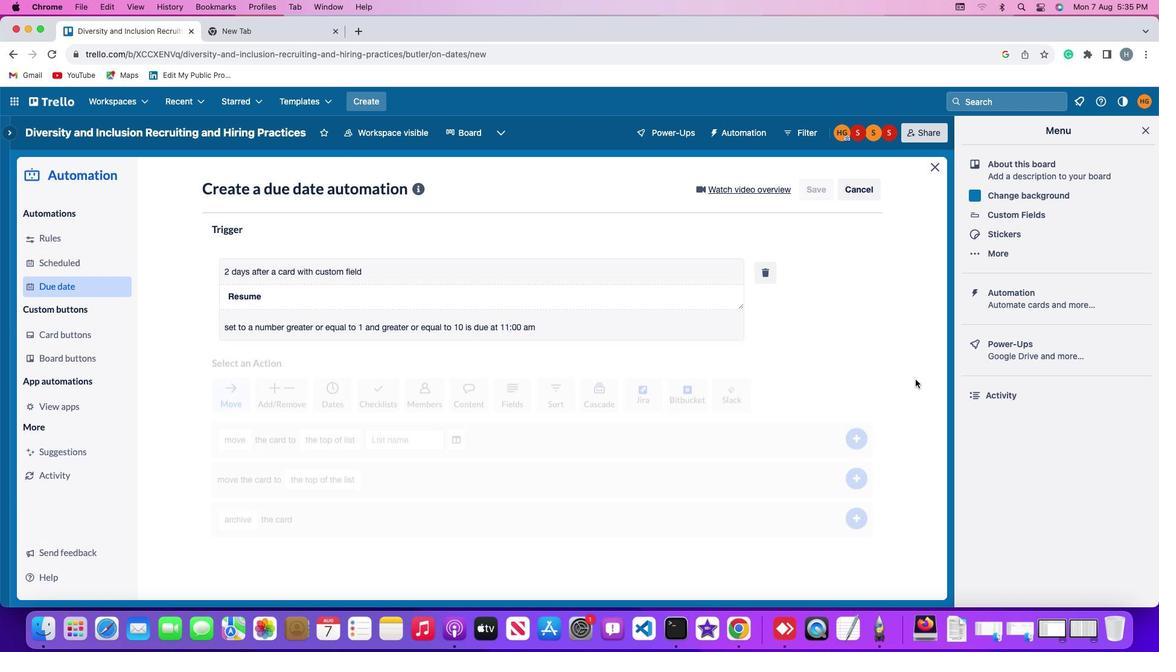 
